 Task: Create a section Analytics Implementation Sprint and in the section, add a milestone Chatbot Integration in the project AgileCoast
Action: Mouse moved to (92, 354)
Screenshot: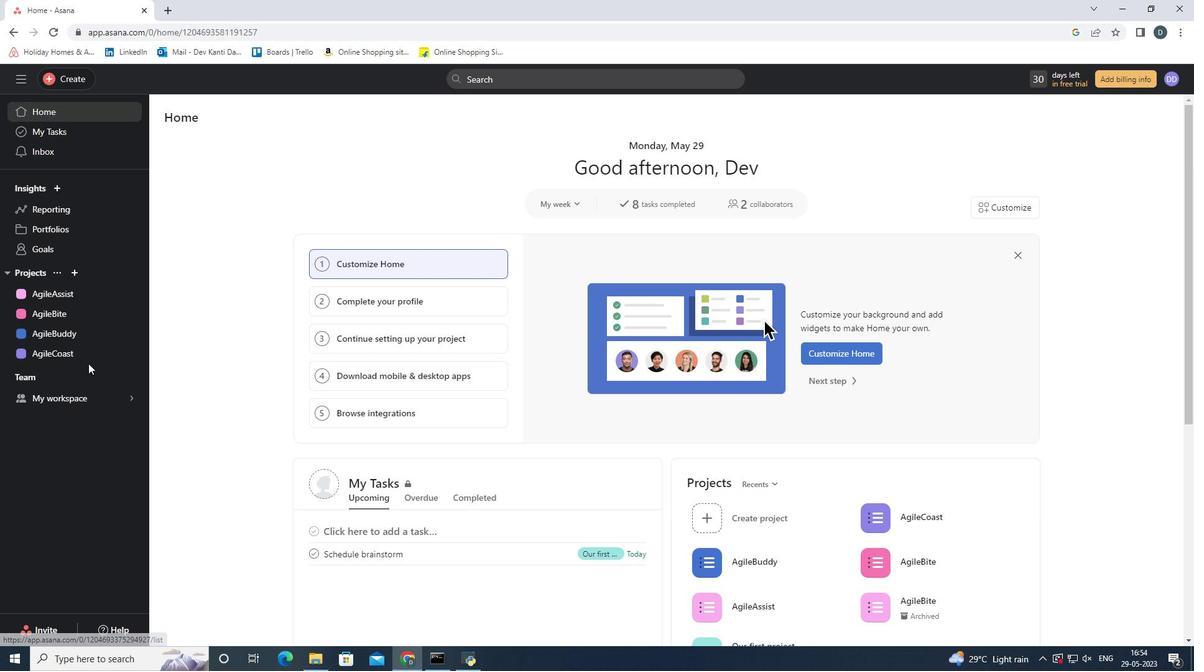 
Action: Mouse pressed left at (92, 354)
Screenshot: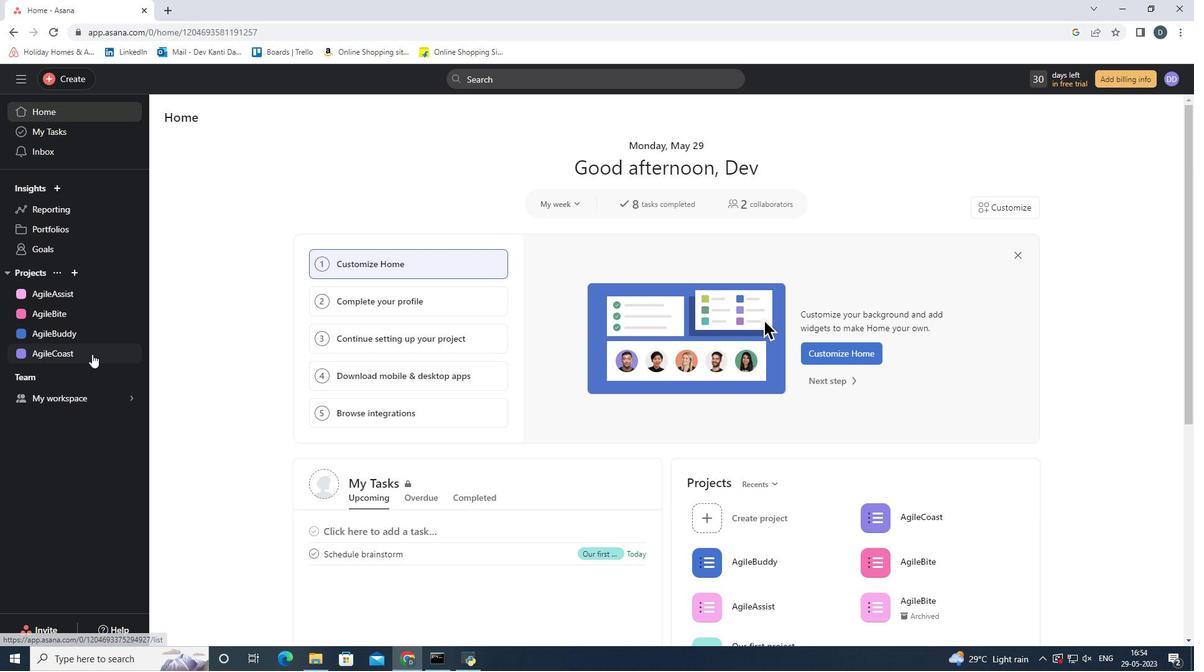 
Action: Mouse moved to (591, 361)
Screenshot: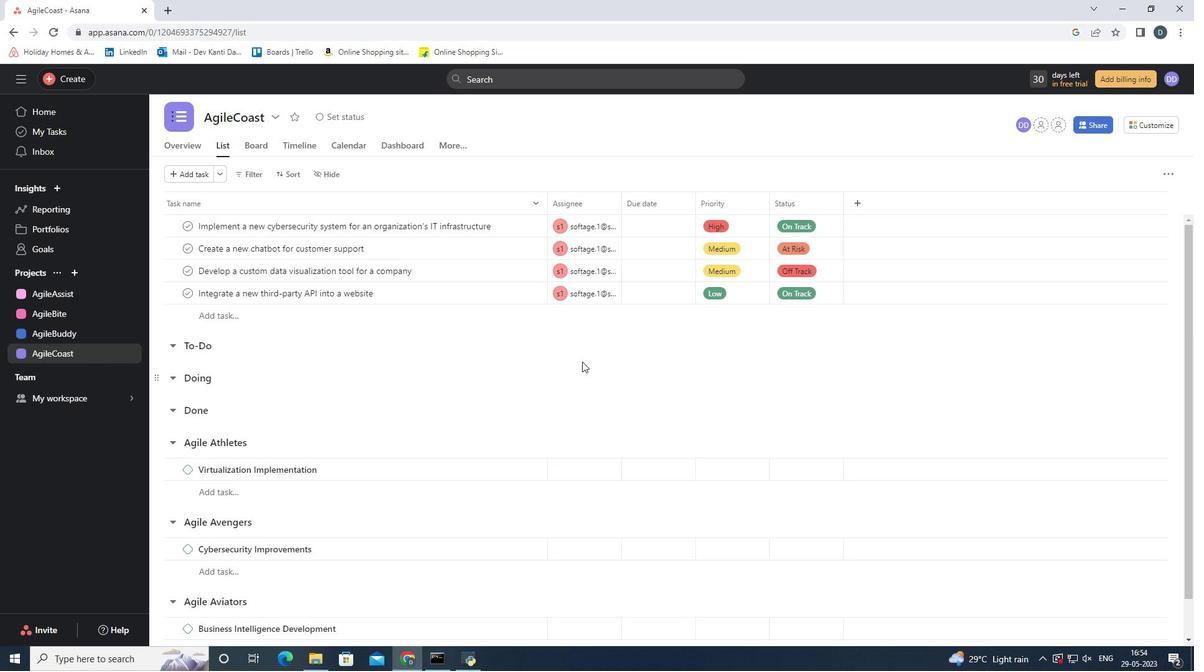 
Action: Mouse scrolled (591, 361) with delta (0, 0)
Screenshot: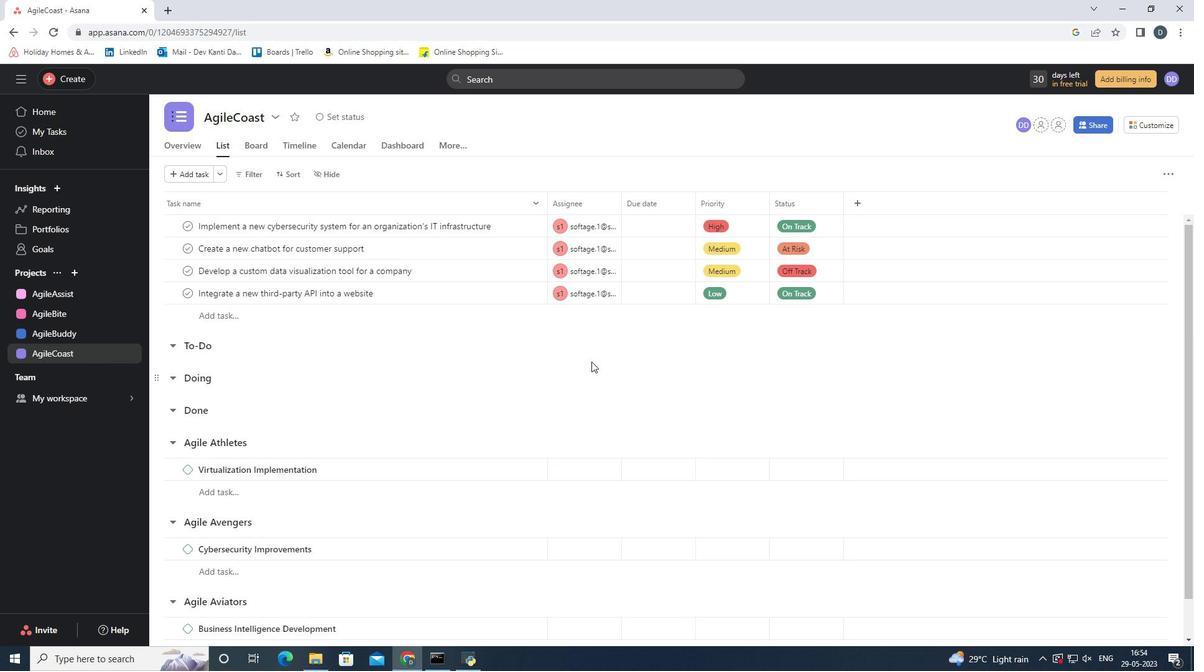 
Action: Mouse scrolled (591, 361) with delta (0, 0)
Screenshot: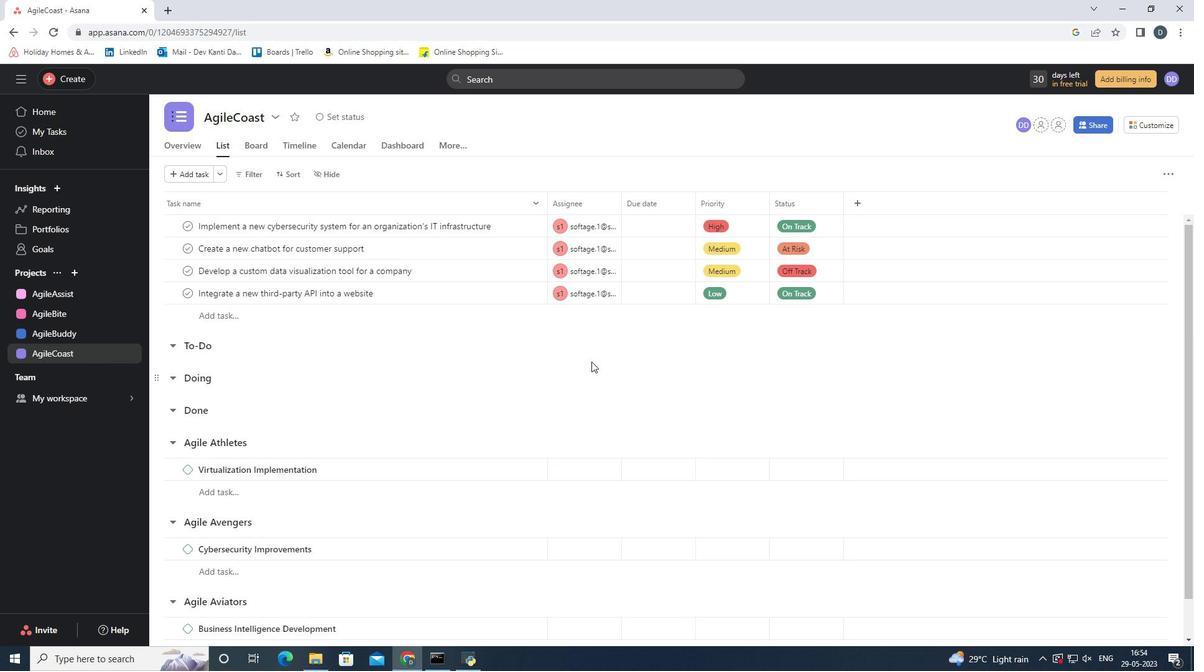 
Action: Mouse scrolled (591, 361) with delta (0, 0)
Screenshot: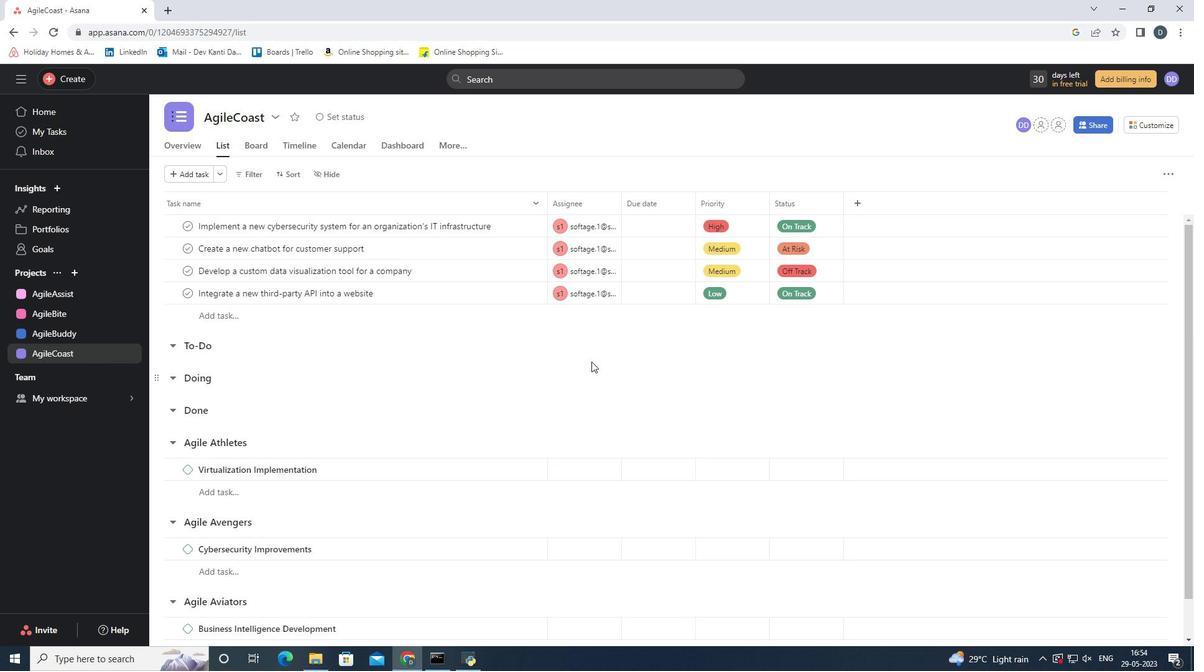
Action: Mouse scrolled (591, 361) with delta (0, 0)
Screenshot: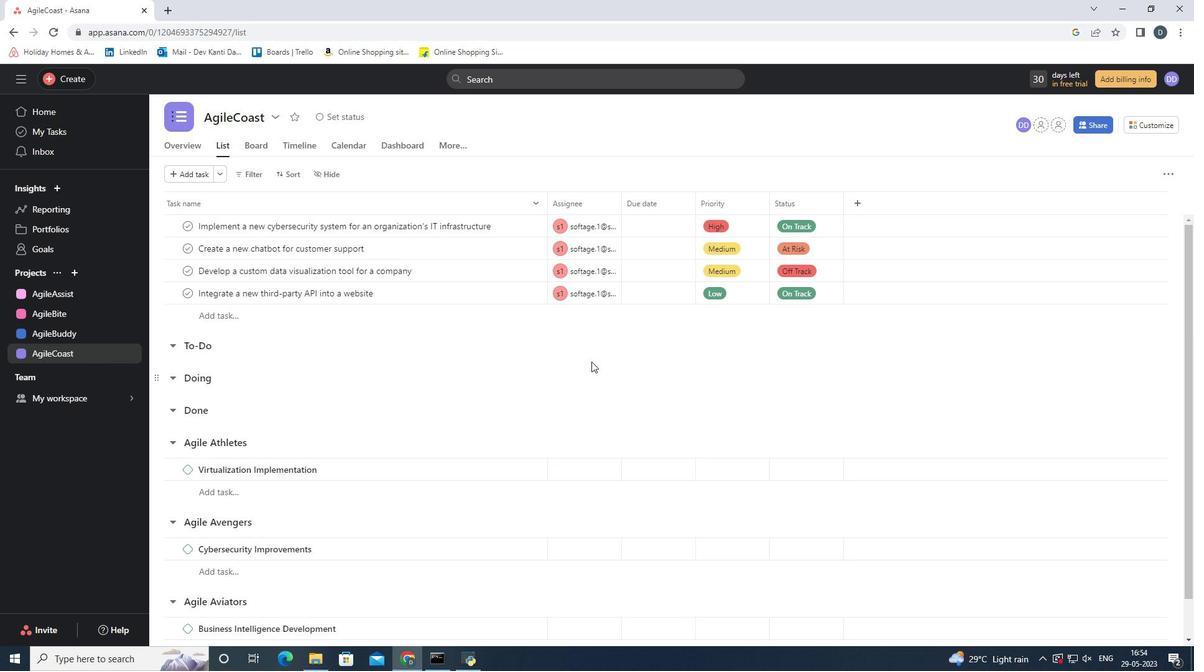 
Action: Mouse scrolled (591, 361) with delta (0, 0)
Screenshot: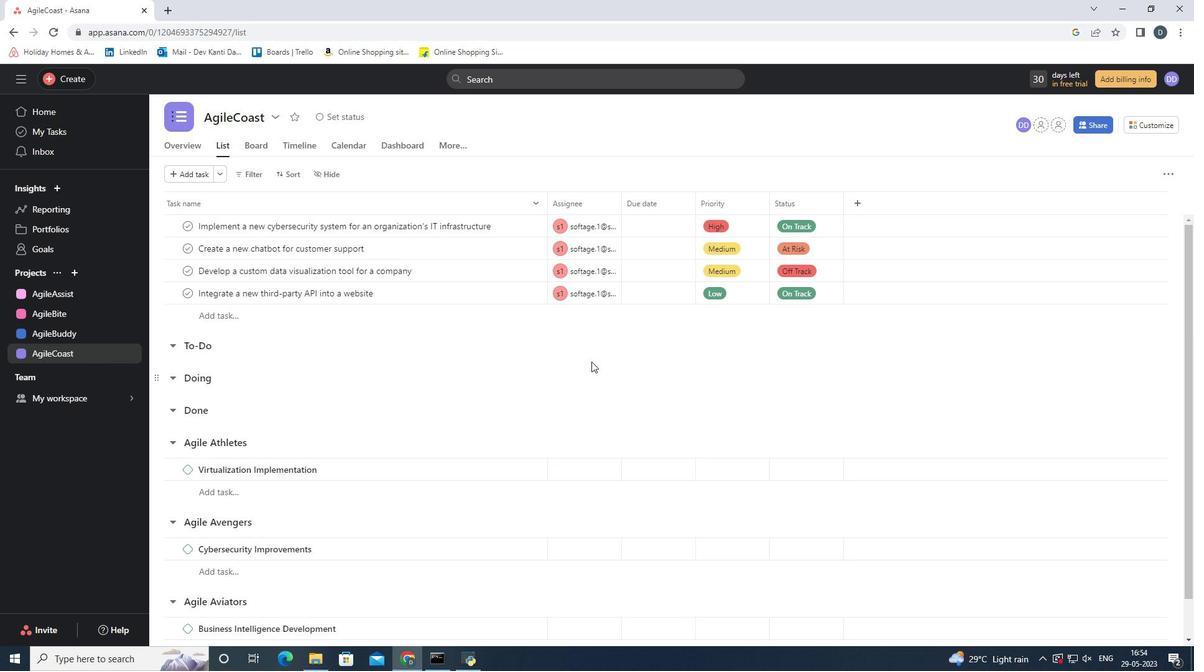 
Action: Mouse moved to (231, 629)
Screenshot: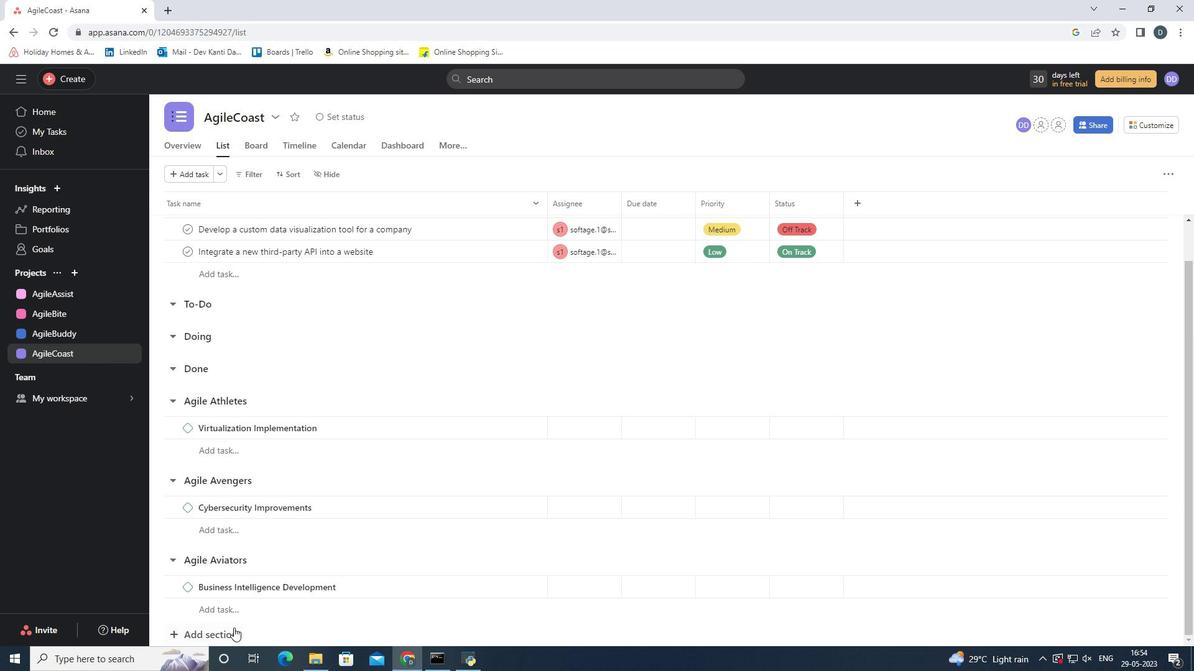 
Action: Mouse pressed left at (231, 629)
Screenshot: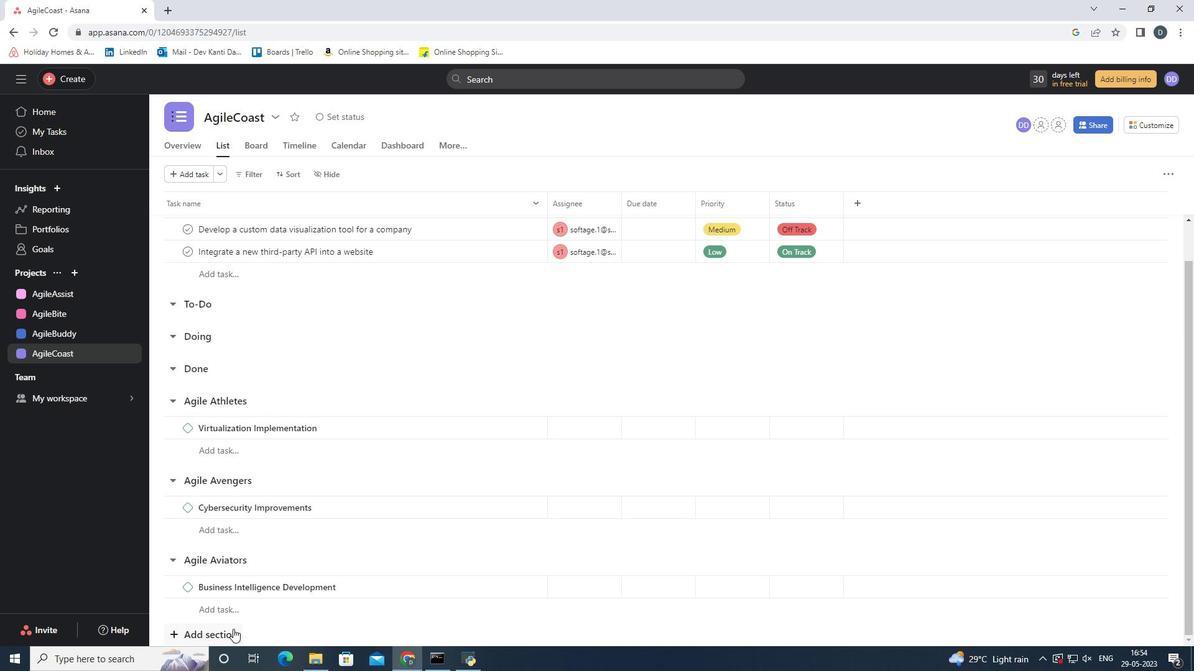 
Action: Mouse moved to (535, 450)
Screenshot: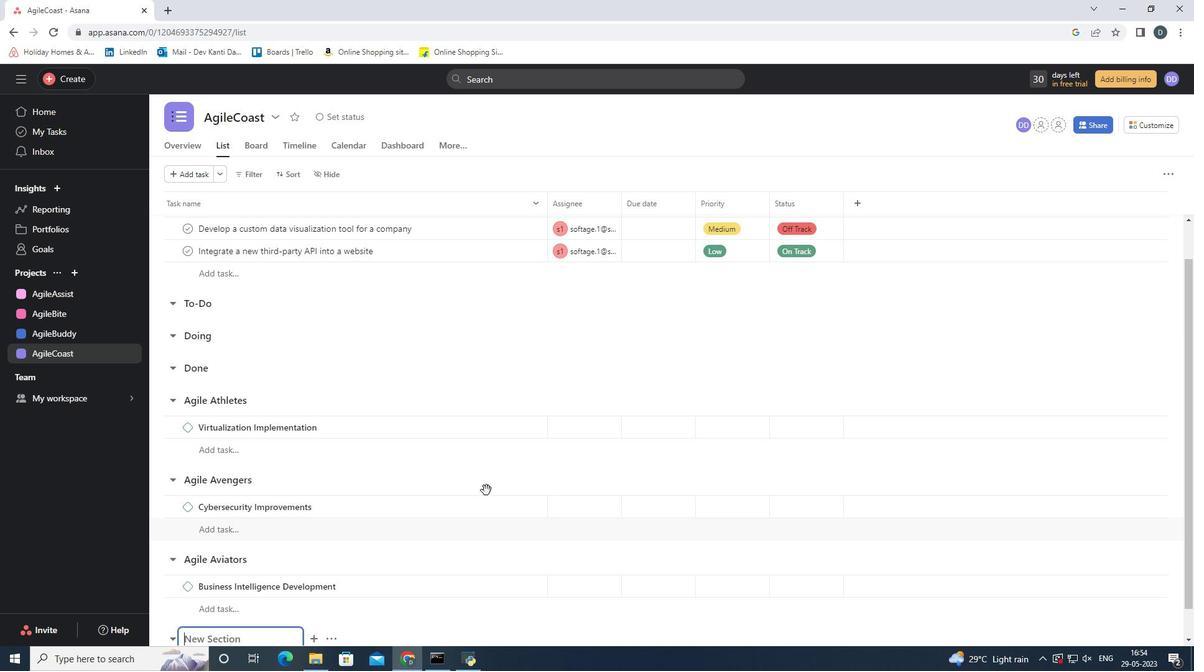 
Action: Mouse scrolled (535, 450) with delta (0, 0)
Screenshot: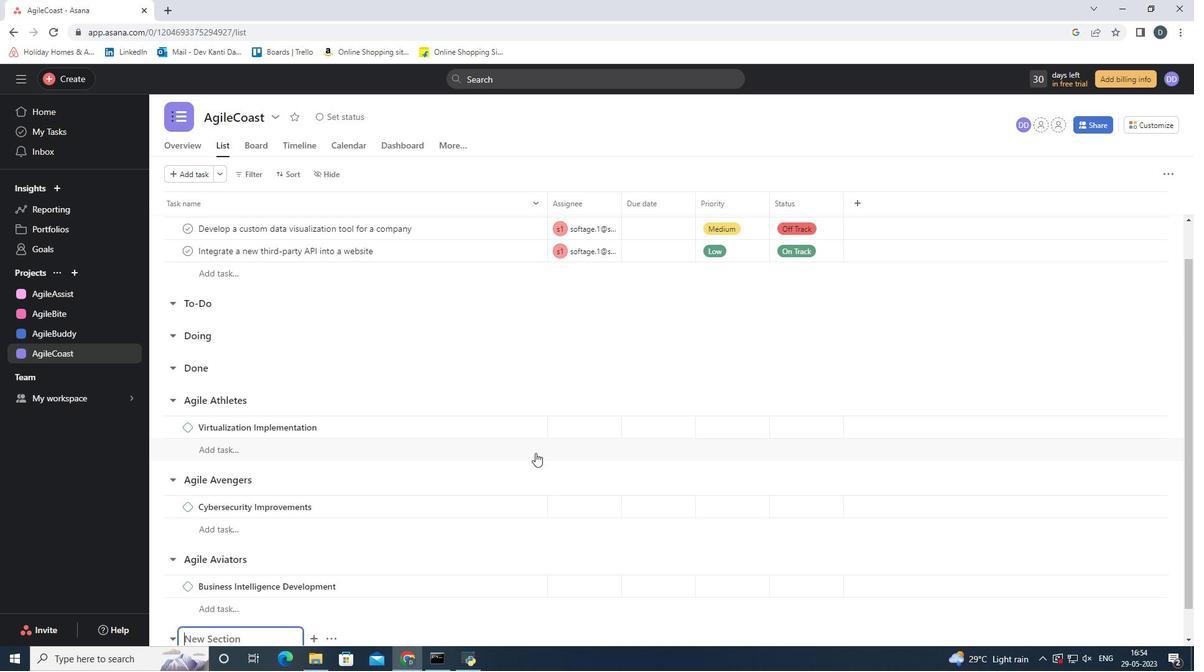 
Action: Mouse moved to (536, 450)
Screenshot: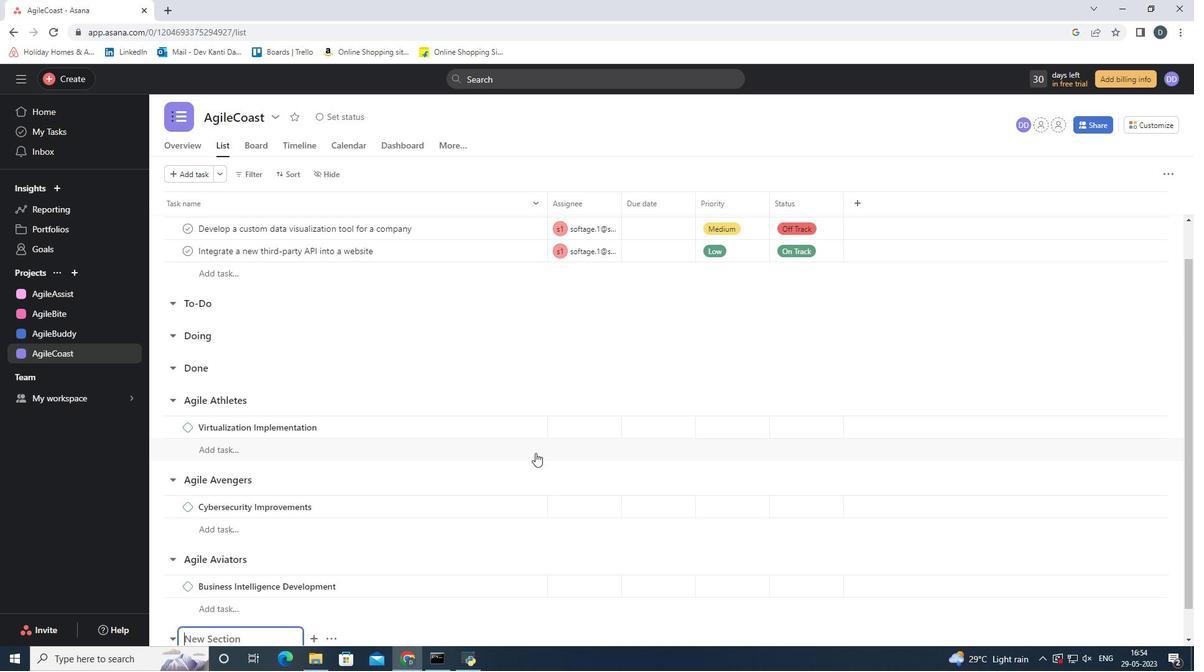 
Action: Mouse scrolled (536, 450) with delta (0, 0)
Screenshot: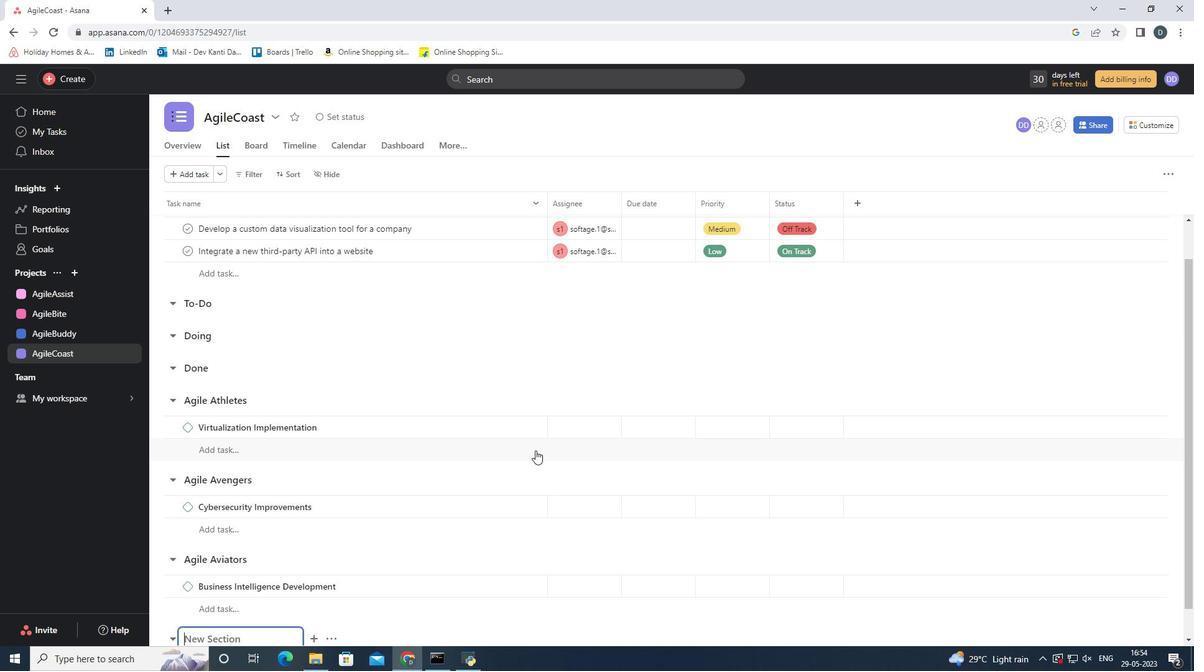 
Action: Mouse scrolled (536, 450) with delta (0, 0)
Screenshot: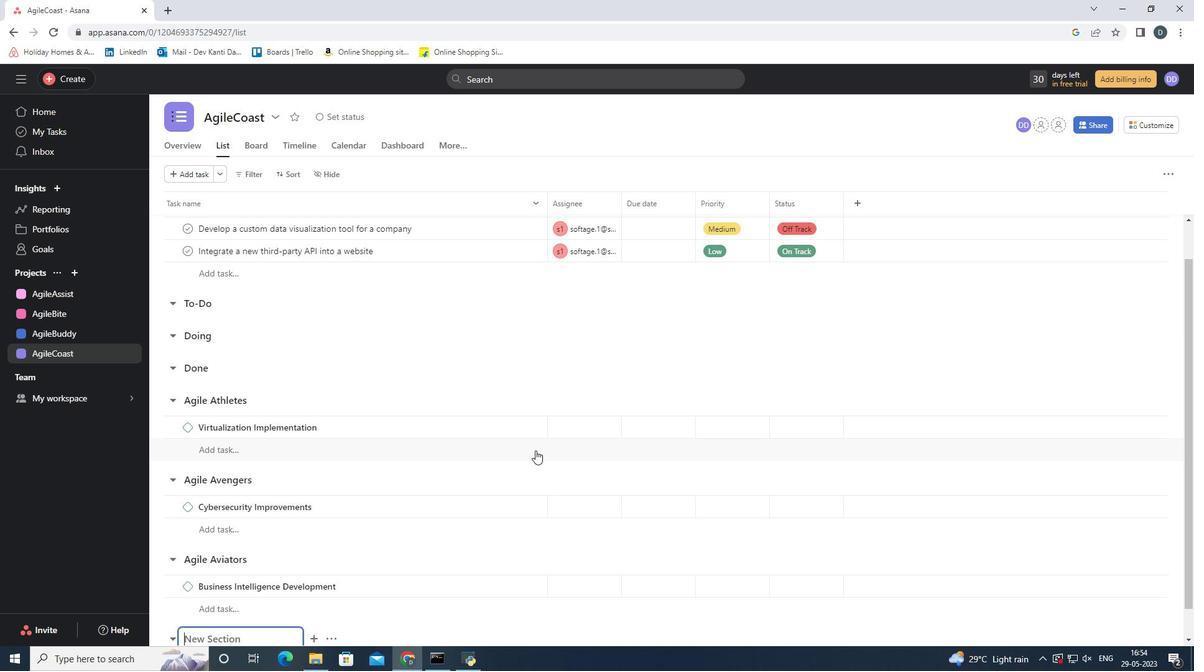 
Action: Mouse scrolled (536, 450) with delta (0, 0)
Screenshot: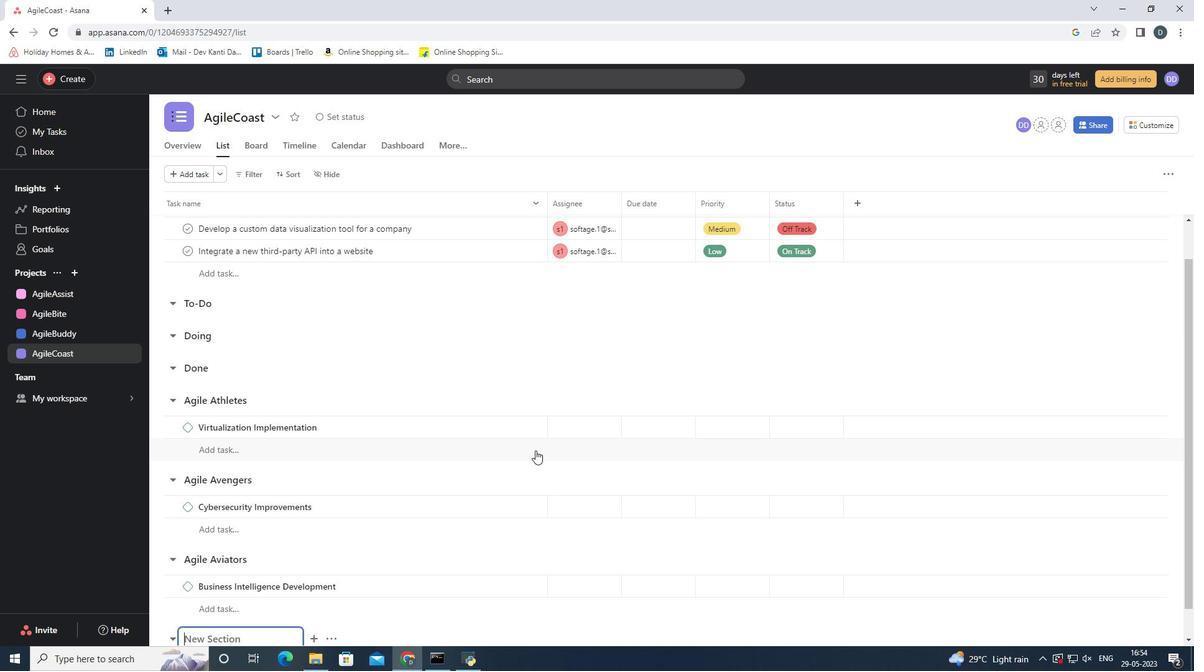 
Action: Mouse scrolled (536, 450) with delta (0, 0)
Screenshot: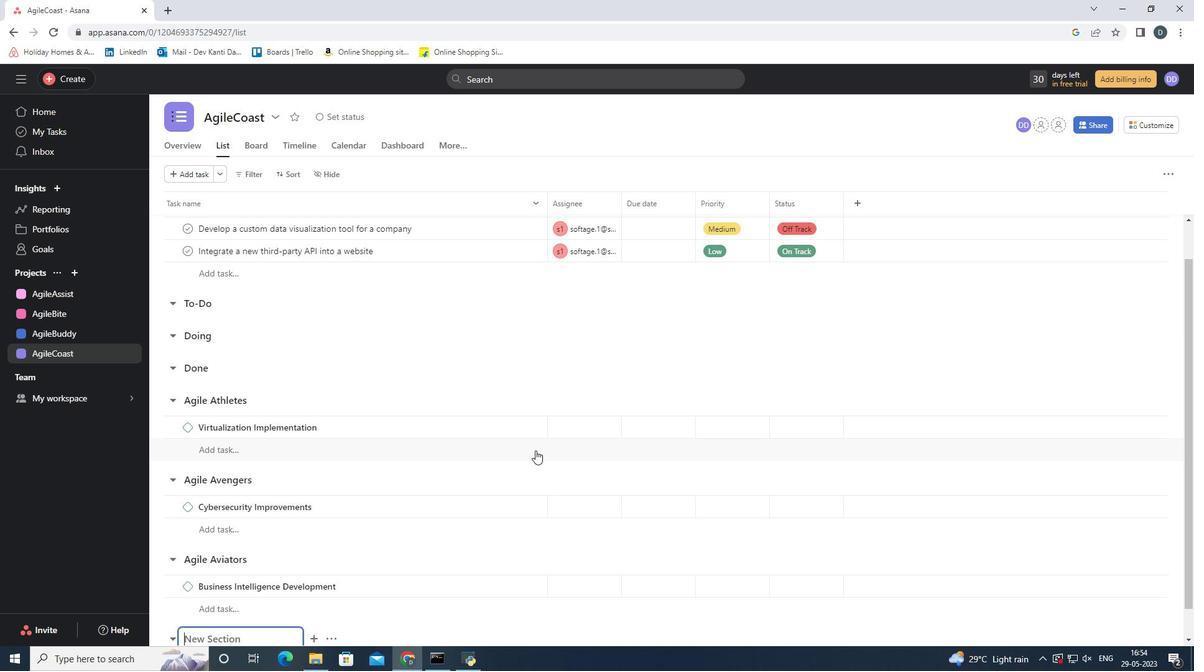 
Action: Mouse moved to (458, 593)
Screenshot: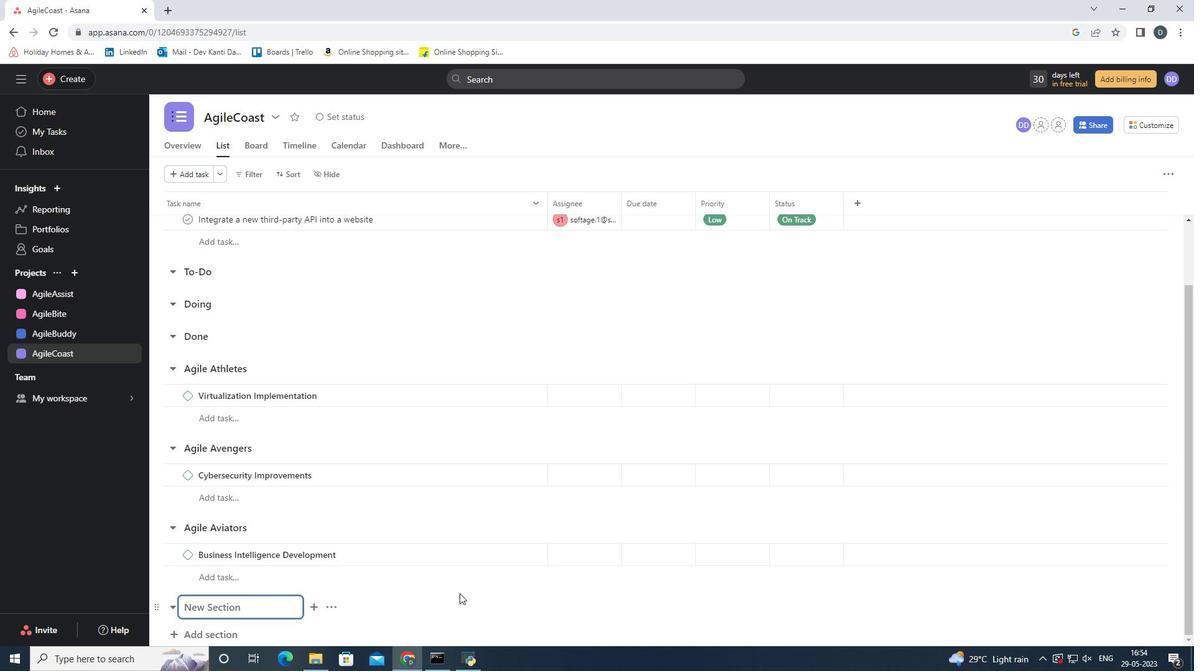 
Action: Key pressed <Key.shift>Analytics<Key.space><Key.shift_r><Key.shift_r><Key.shift_r><Key.shift_r>Implementation<Key.space><Key.shift>Sprint
Screenshot: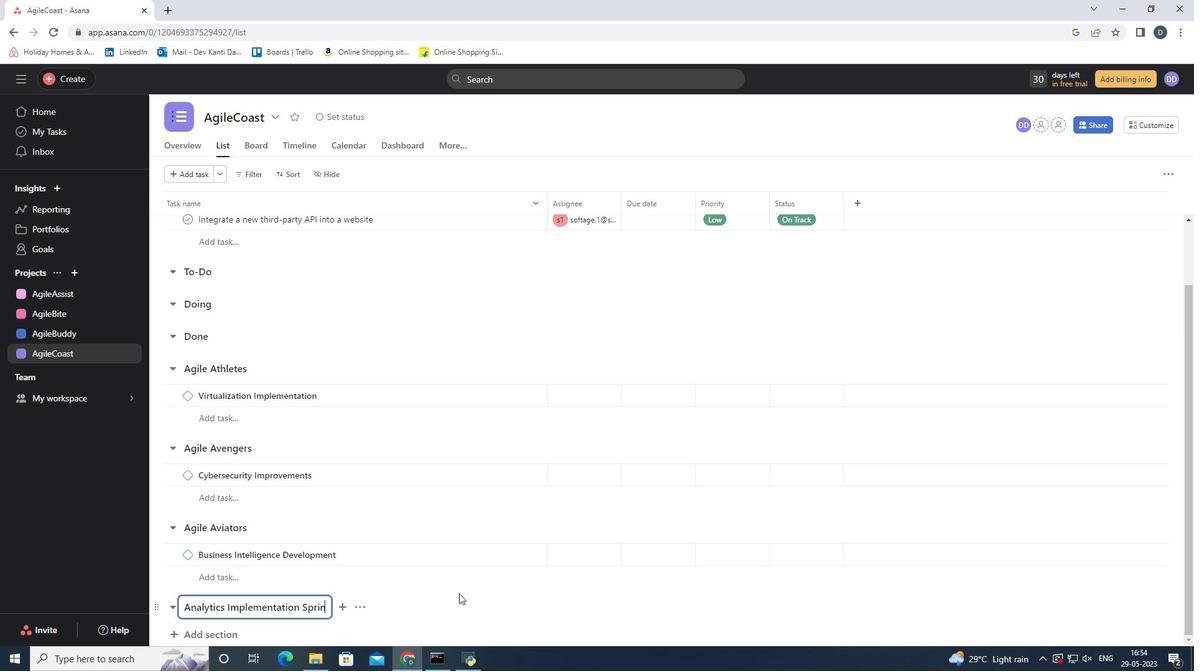 
Action: Mouse moved to (458, 594)
Screenshot: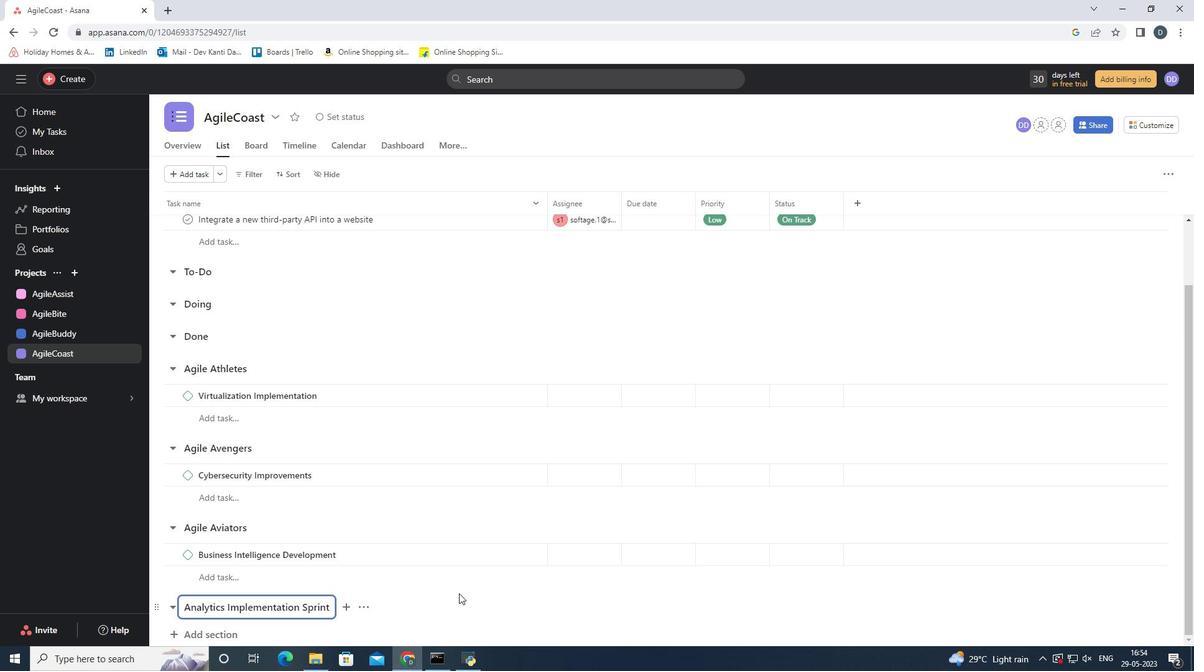 
Action: Mouse pressed left at (458, 594)
Screenshot: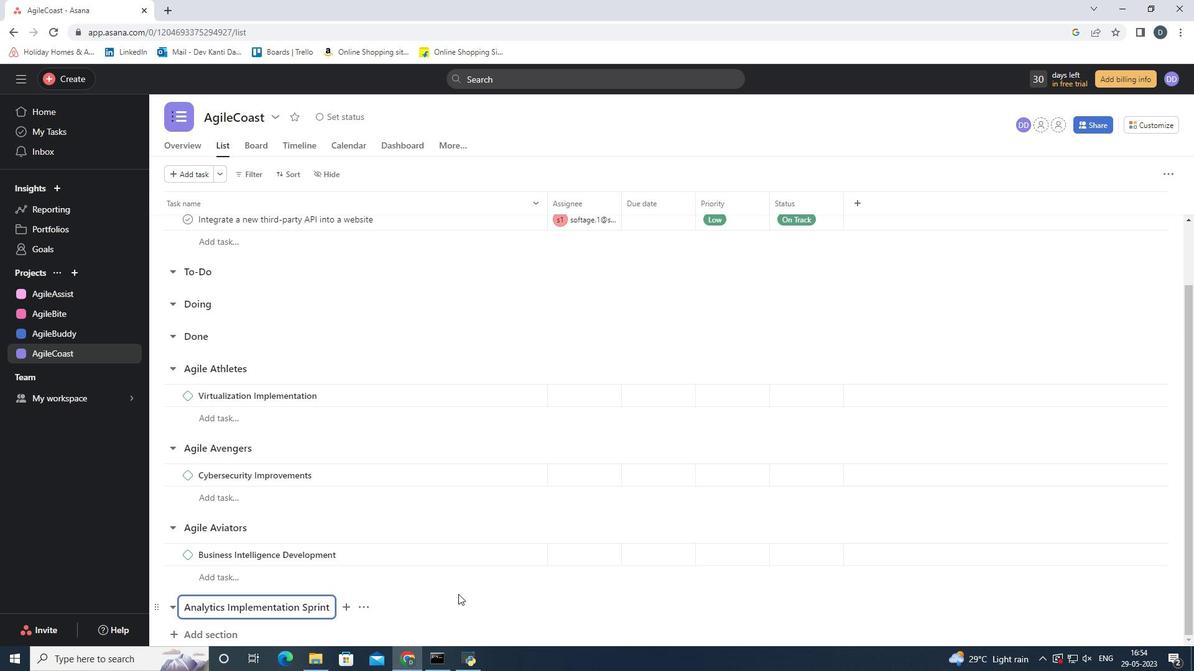 
Action: Mouse moved to (343, 606)
Screenshot: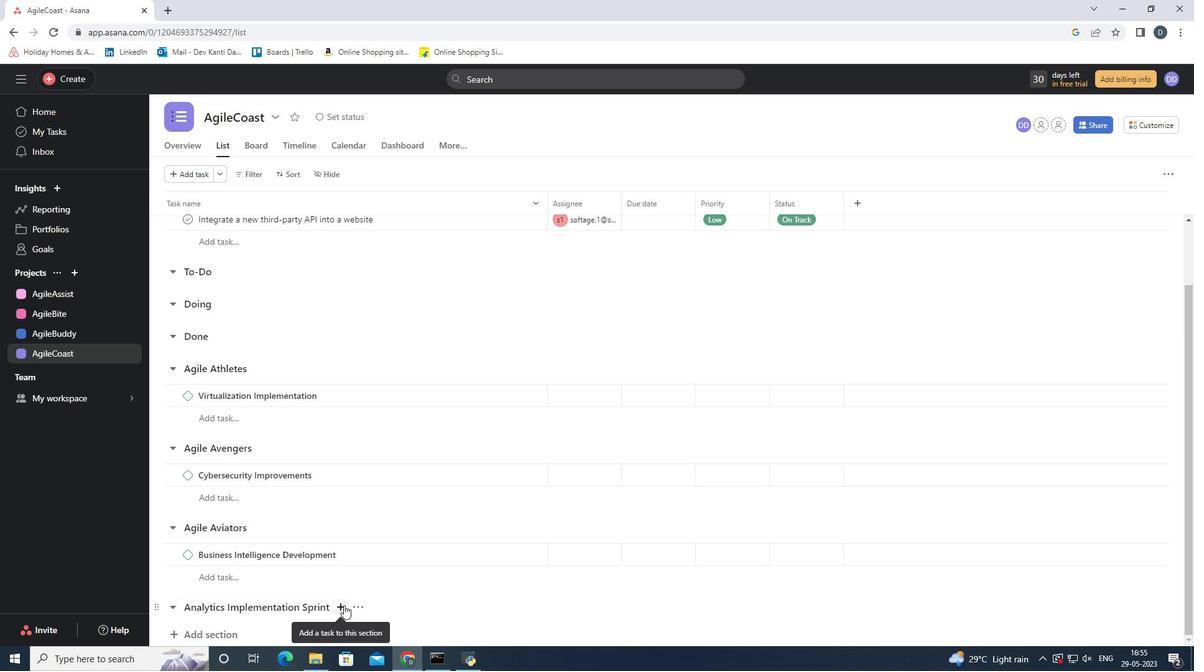 
Action: Mouse pressed left at (343, 606)
Screenshot: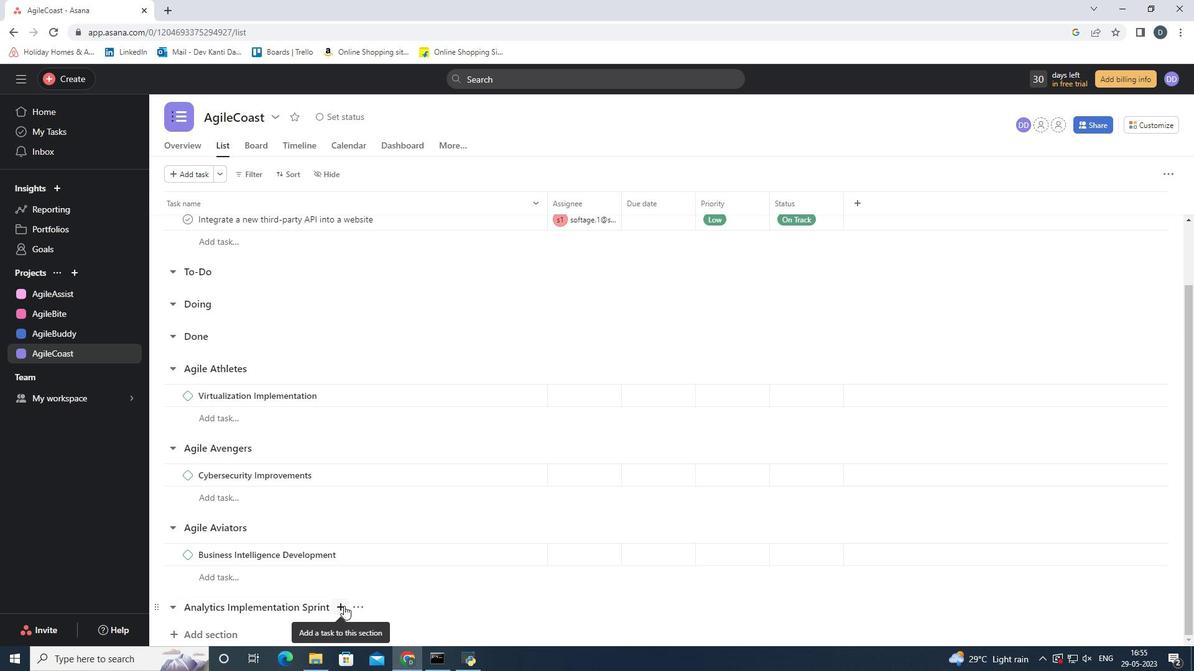 
Action: Mouse moved to (343, 602)
Screenshot: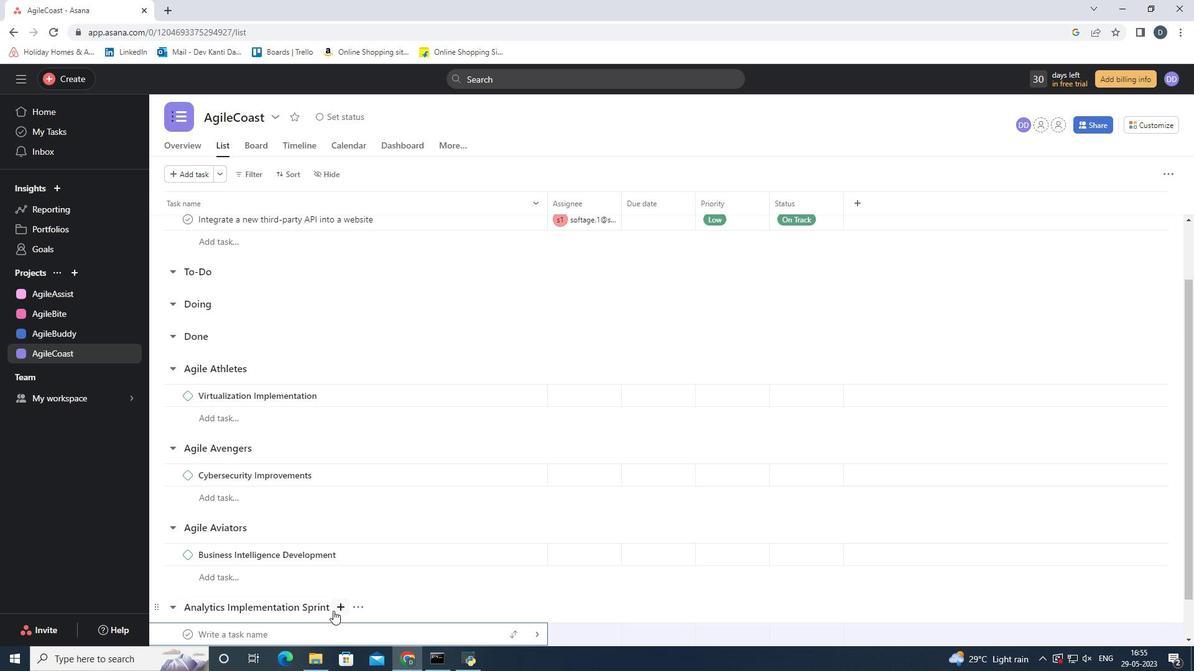 
Action: Mouse scrolled (343, 602) with delta (0, 0)
Screenshot: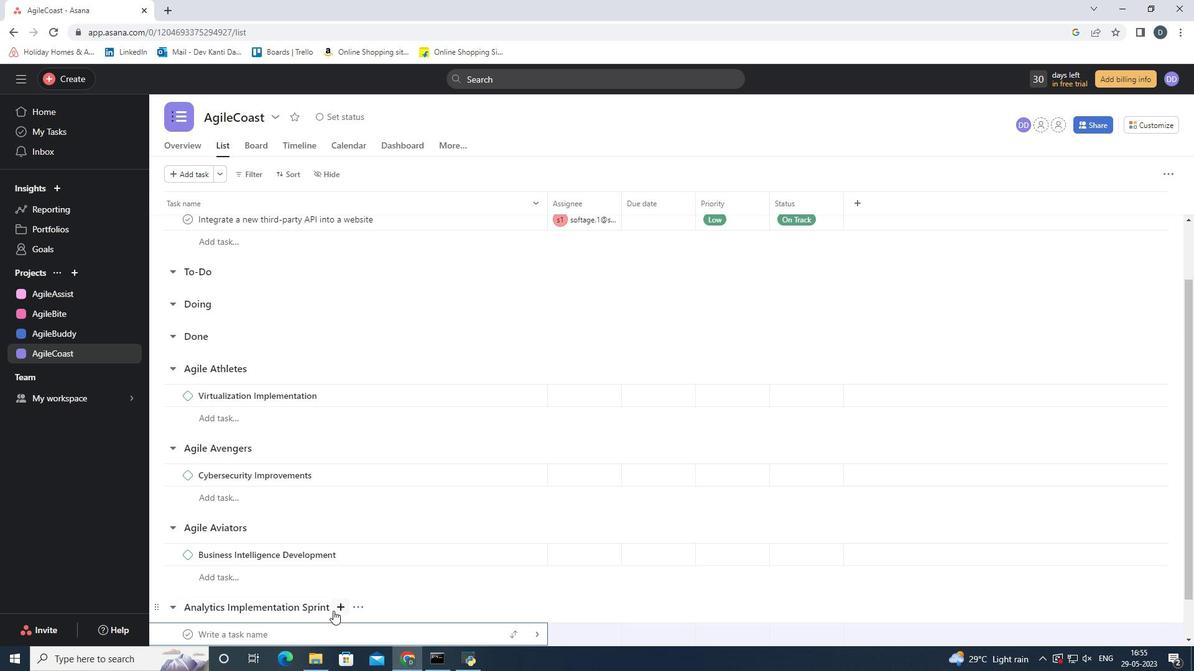 
Action: Mouse scrolled (343, 602) with delta (0, 0)
Screenshot: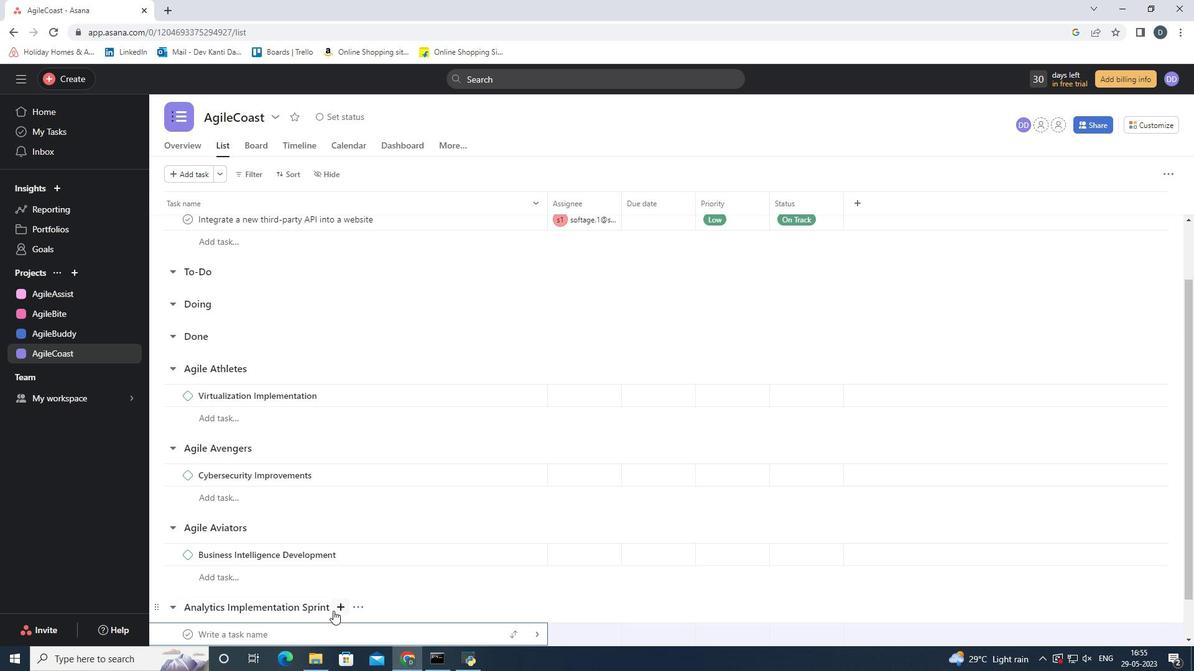 
Action: Mouse scrolled (343, 602) with delta (0, 0)
Screenshot: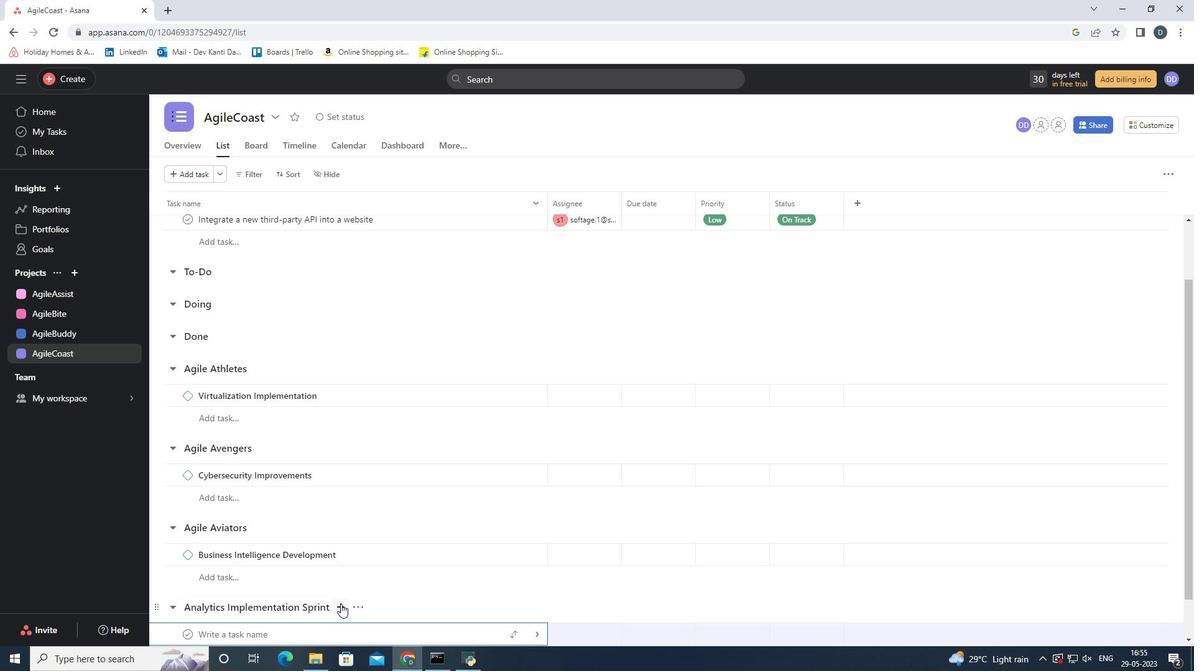 
Action: Mouse moved to (460, 560)
Screenshot: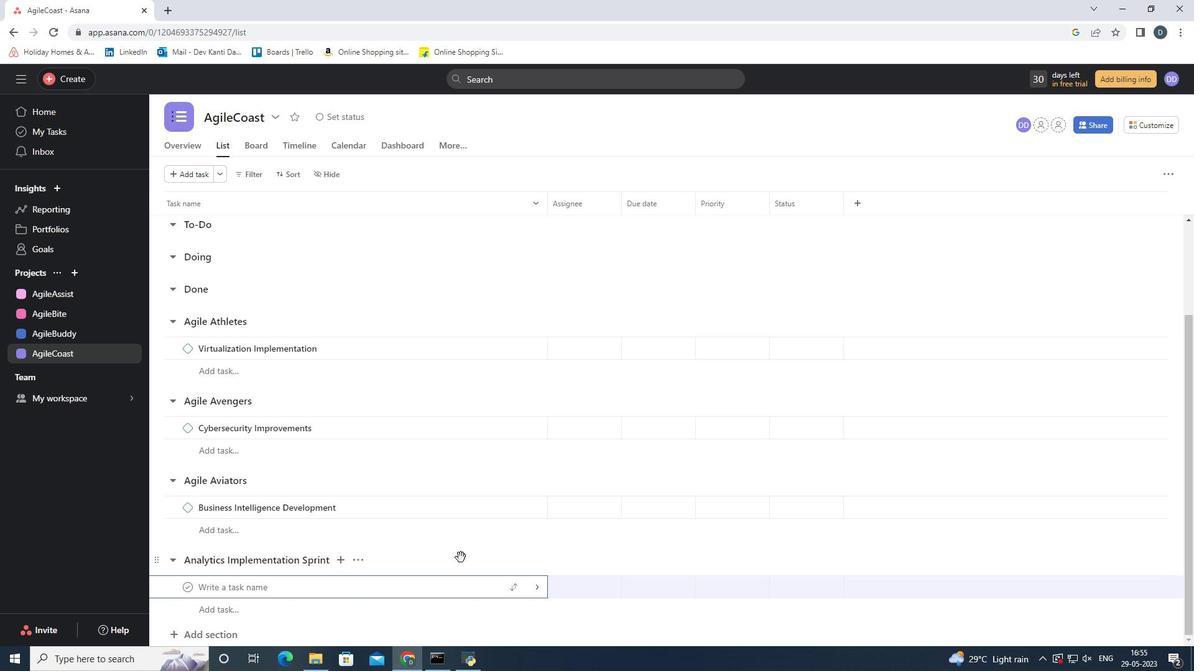 
Action: Key pressed <Key.shift><Key.shift><Key.shift><Key.shift><Key.shift><Key.shift>Chatbot<Key.space><Key.shift_r><Key.shift_r><Key.shift_r><Key.shift_r><Key.shift_r><Key.shift_r><Key.shift_r><Key.shift_r><Key.shift_r><Key.shift_r><Key.shift_r><Key.shift_r>Integration
Screenshot: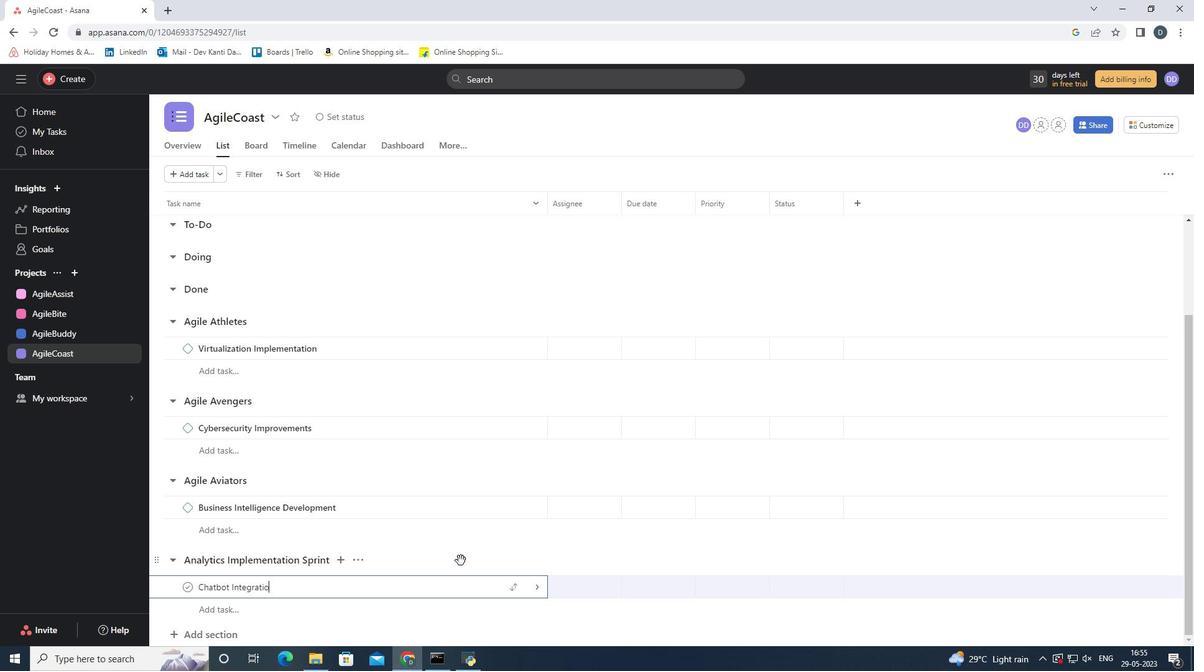 
Action: Mouse moved to (540, 585)
Screenshot: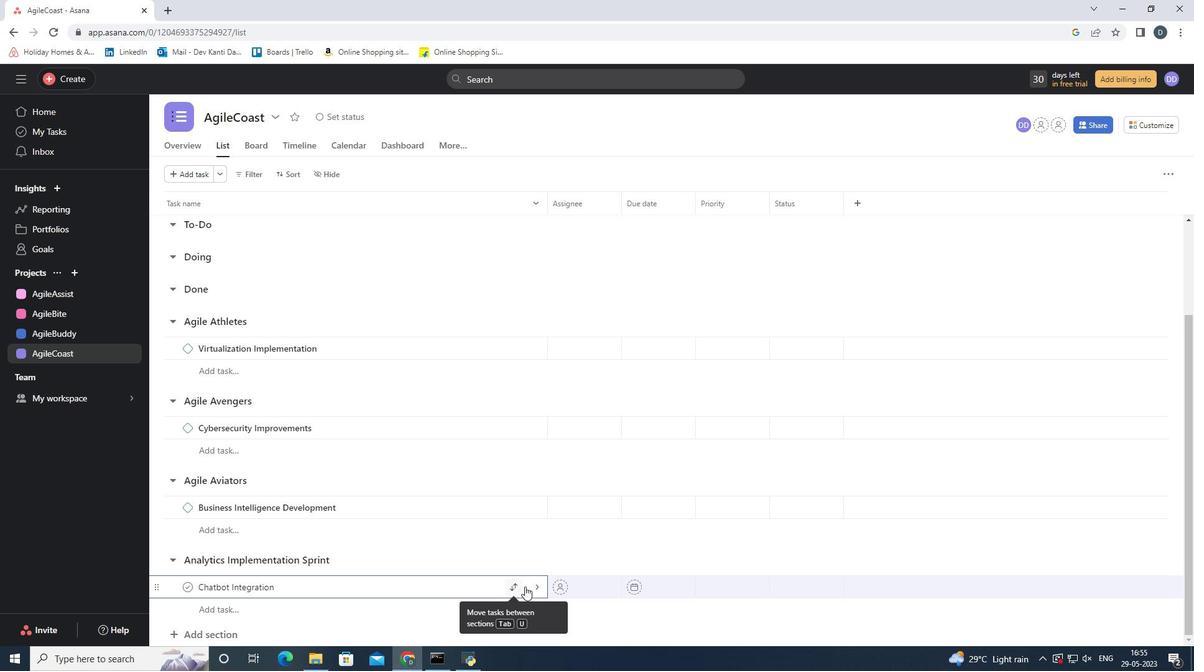 
Action: Mouse pressed left at (540, 585)
Screenshot: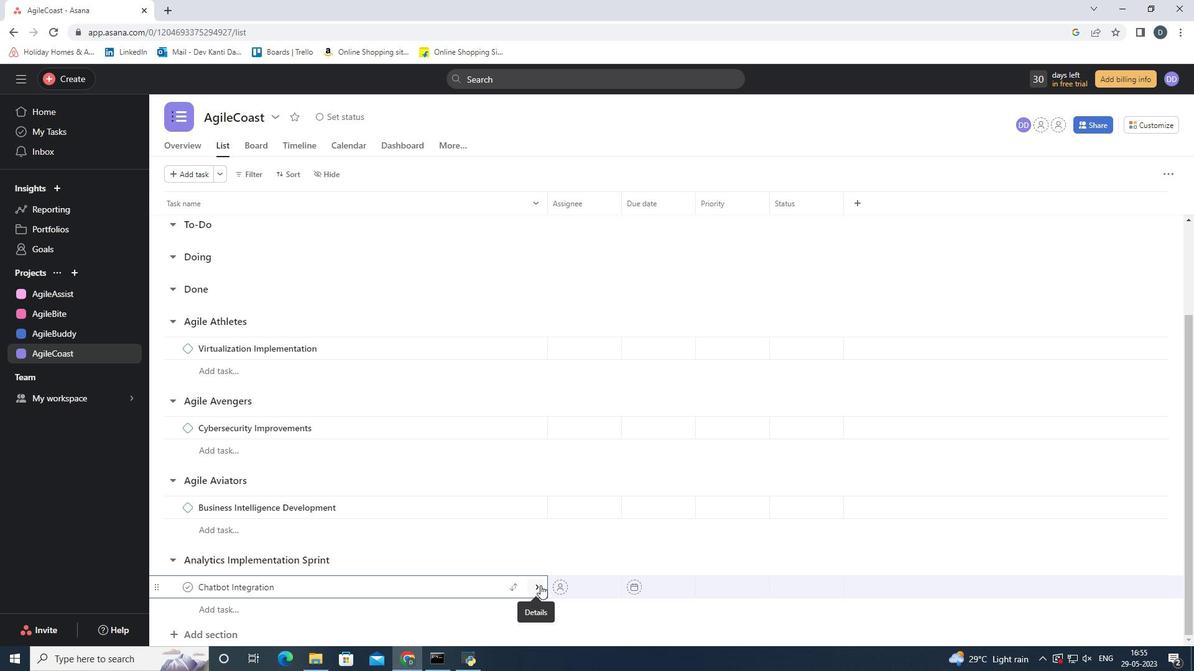 
Action: Mouse moved to (1144, 172)
Screenshot: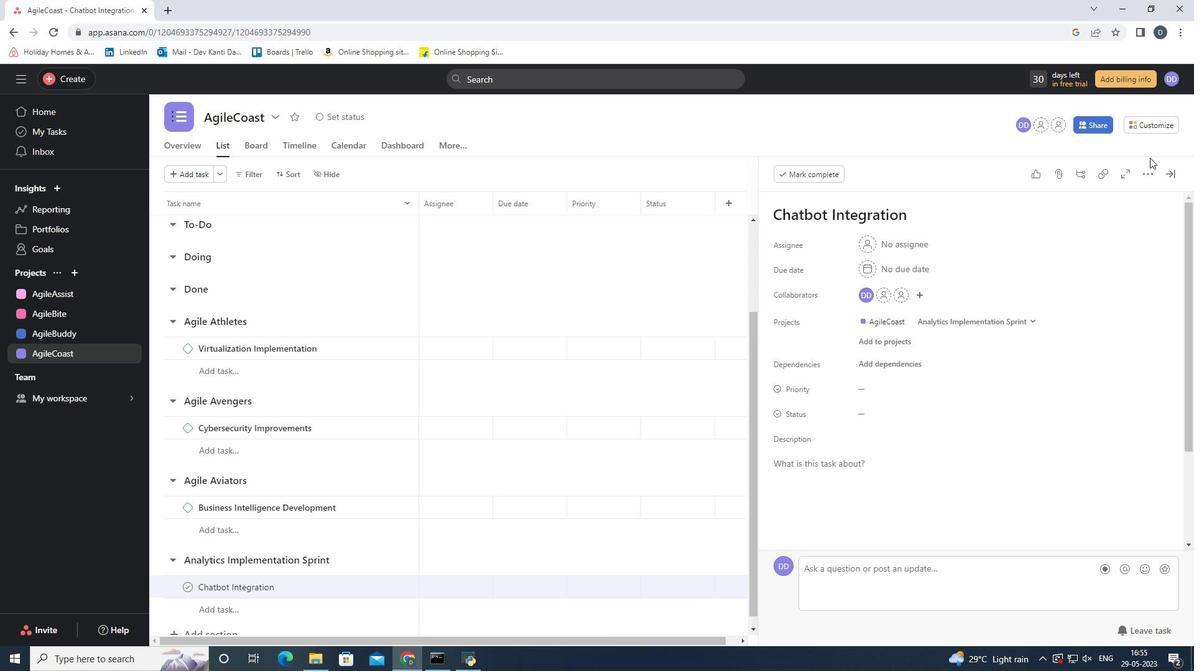 
Action: Mouse pressed left at (1144, 172)
Screenshot: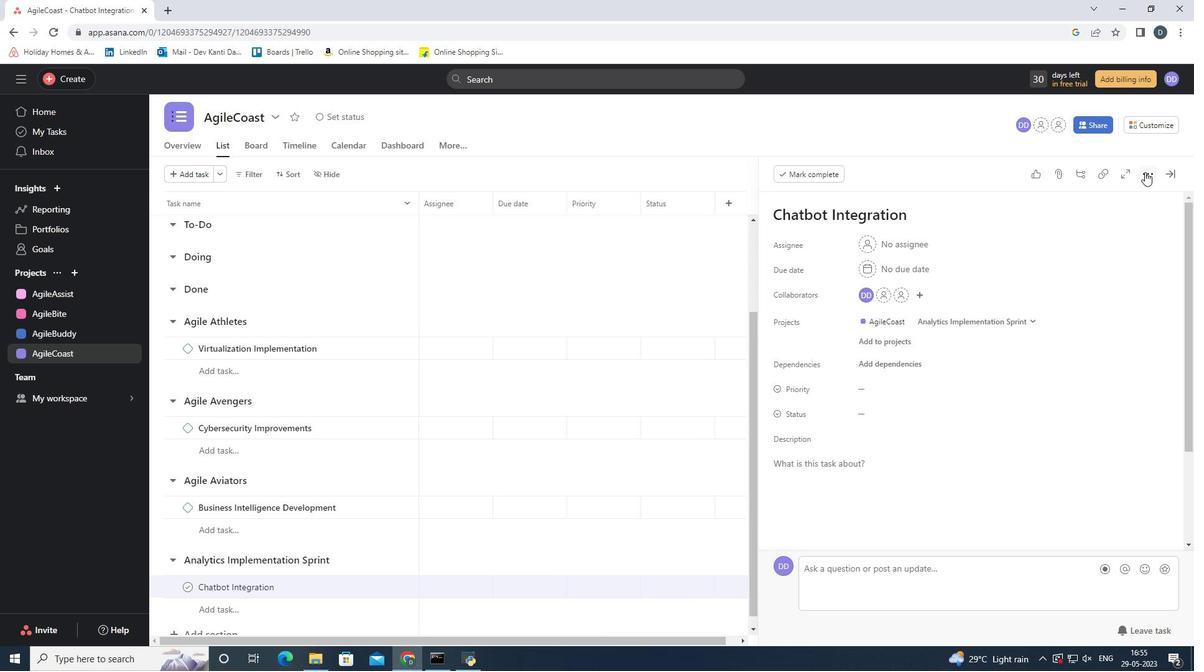 
Action: Mouse moved to (1085, 226)
Screenshot: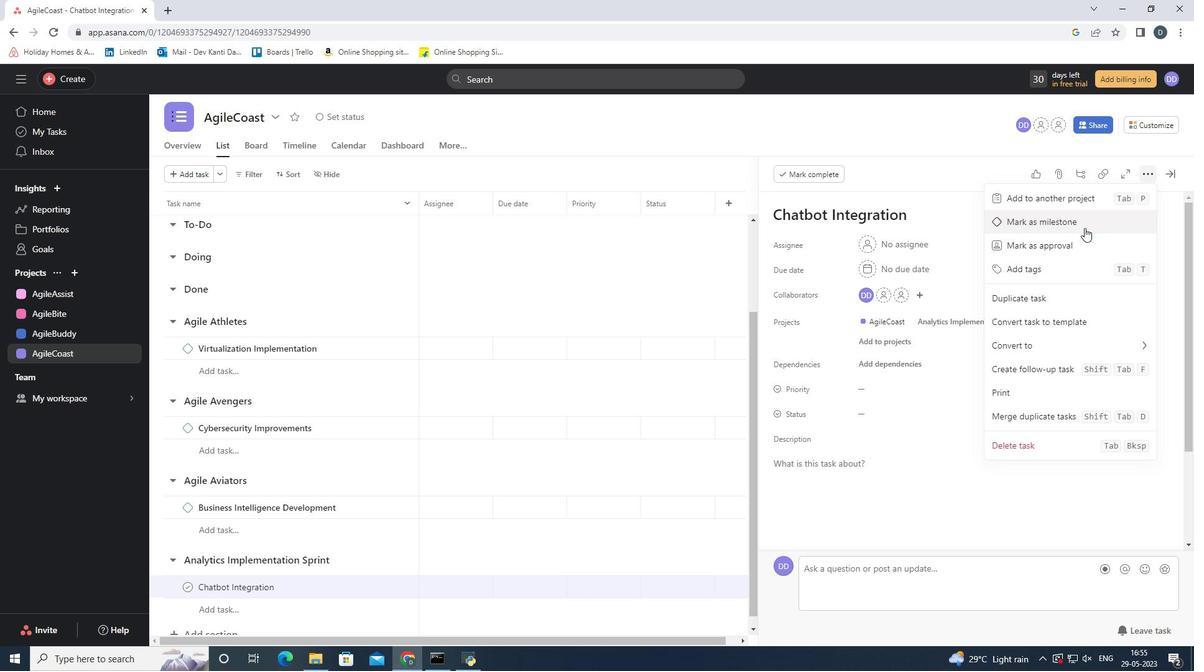 
Action: Mouse pressed left at (1085, 226)
Screenshot: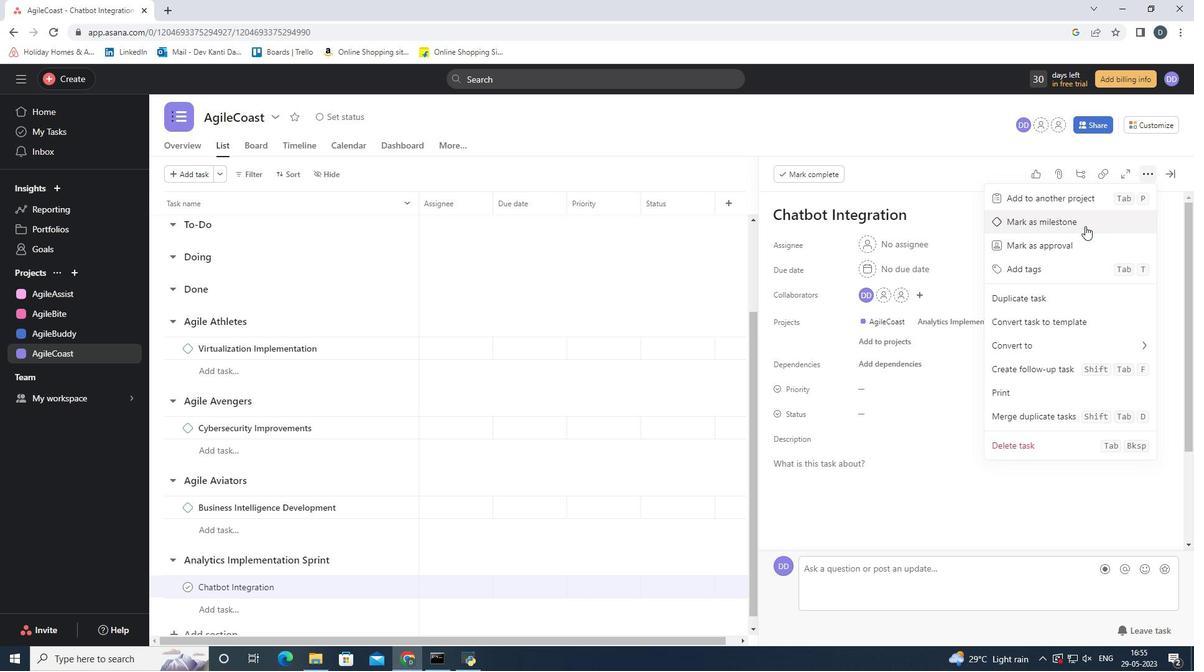 
Action: Mouse moved to (1166, 172)
Screenshot: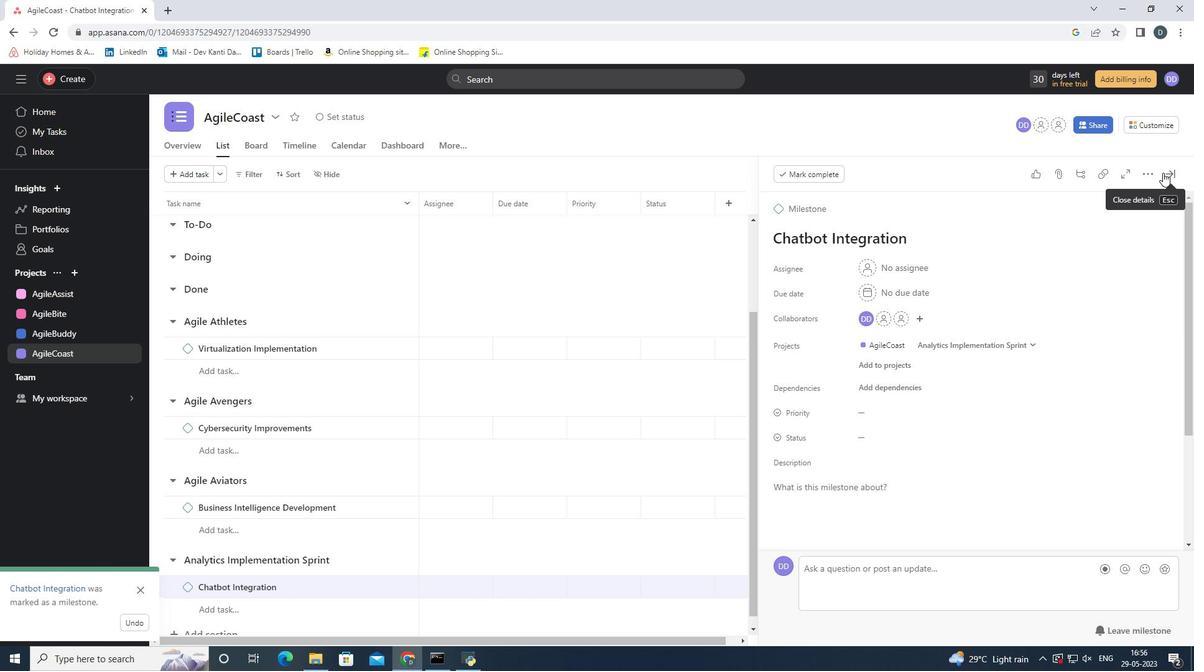 
Action: Mouse pressed left at (1166, 172)
Screenshot: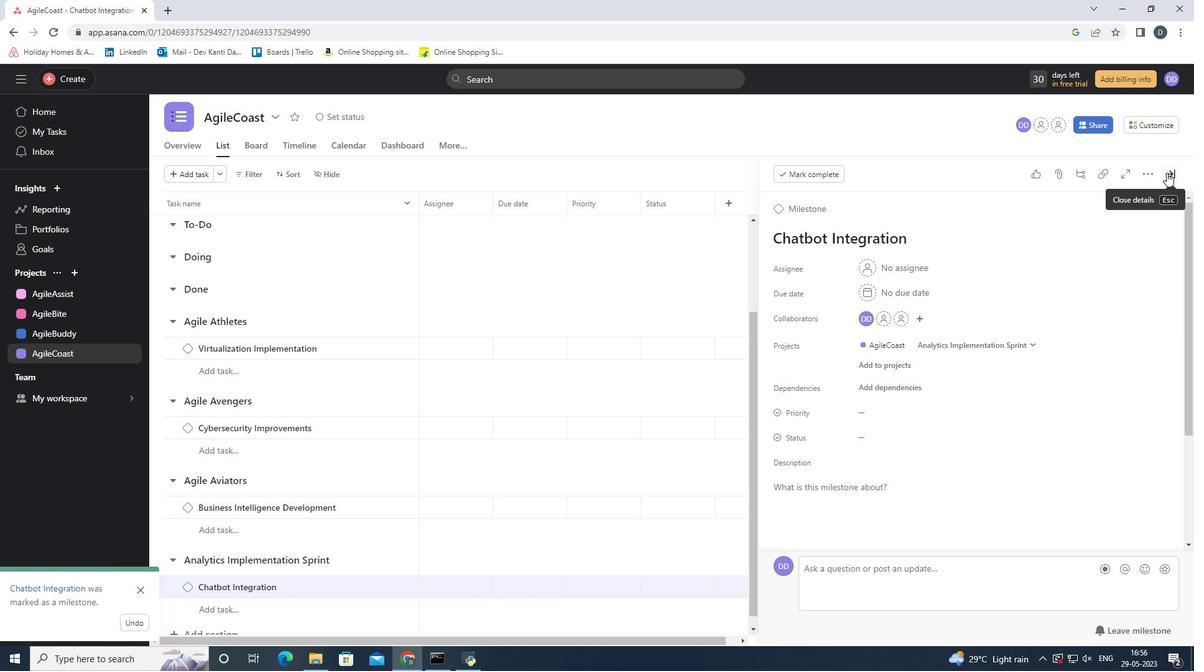 
Action: Mouse moved to (139, 585)
Screenshot: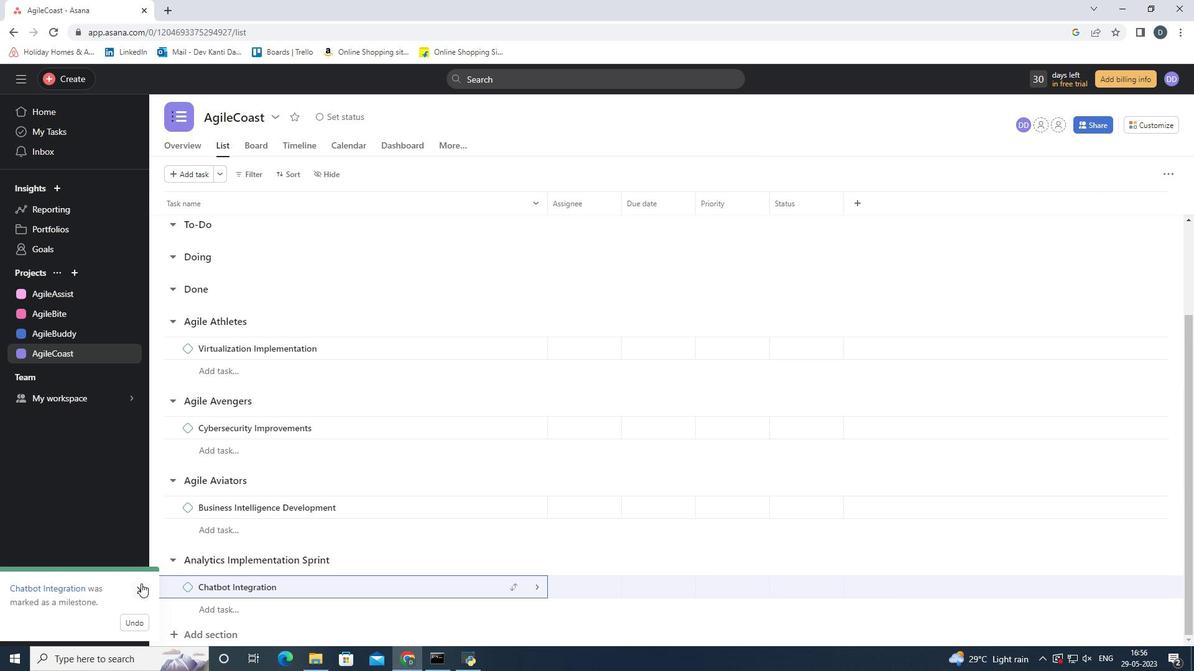 
Action: Mouse pressed left at (139, 585)
Screenshot: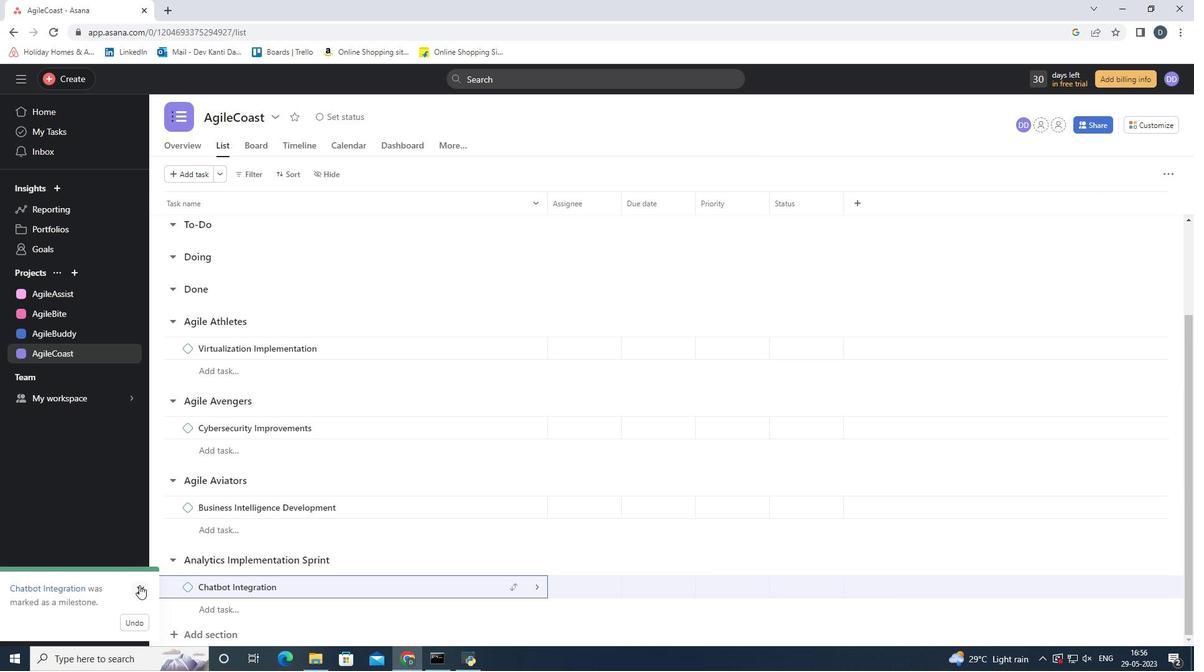 
Action: Mouse moved to (495, 530)
Screenshot: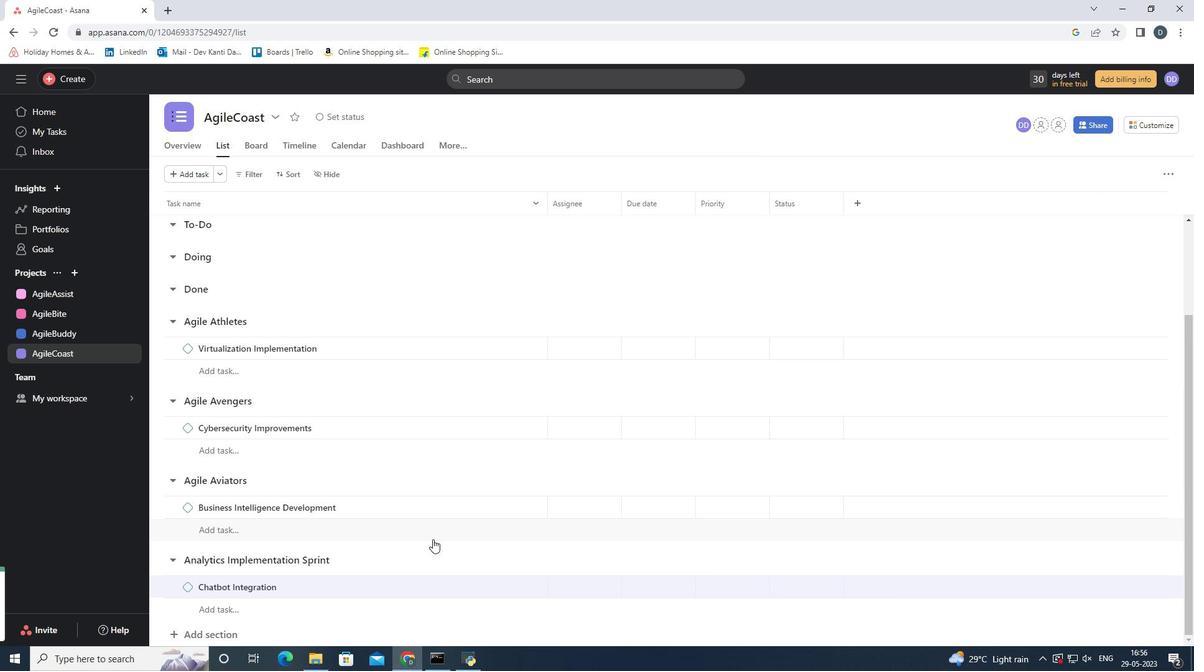 
Action: Mouse scrolled (495, 529) with delta (0, 0)
Screenshot: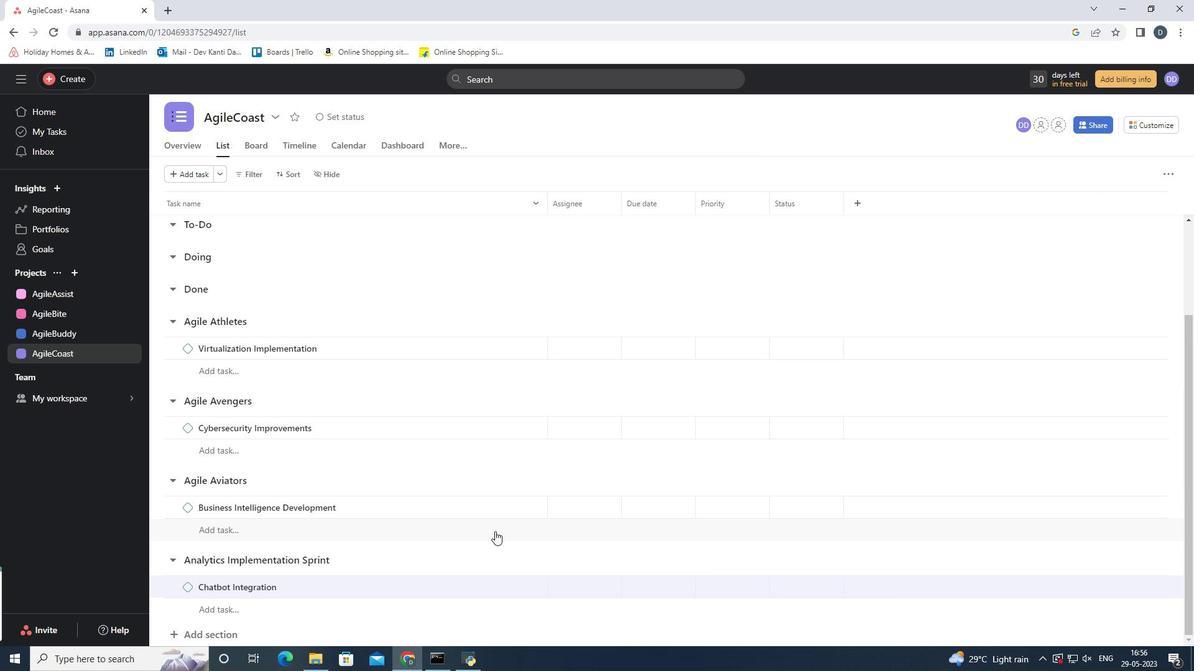 
Action: Mouse scrolled (495, 529) with delta (0, 0)
Screenshot: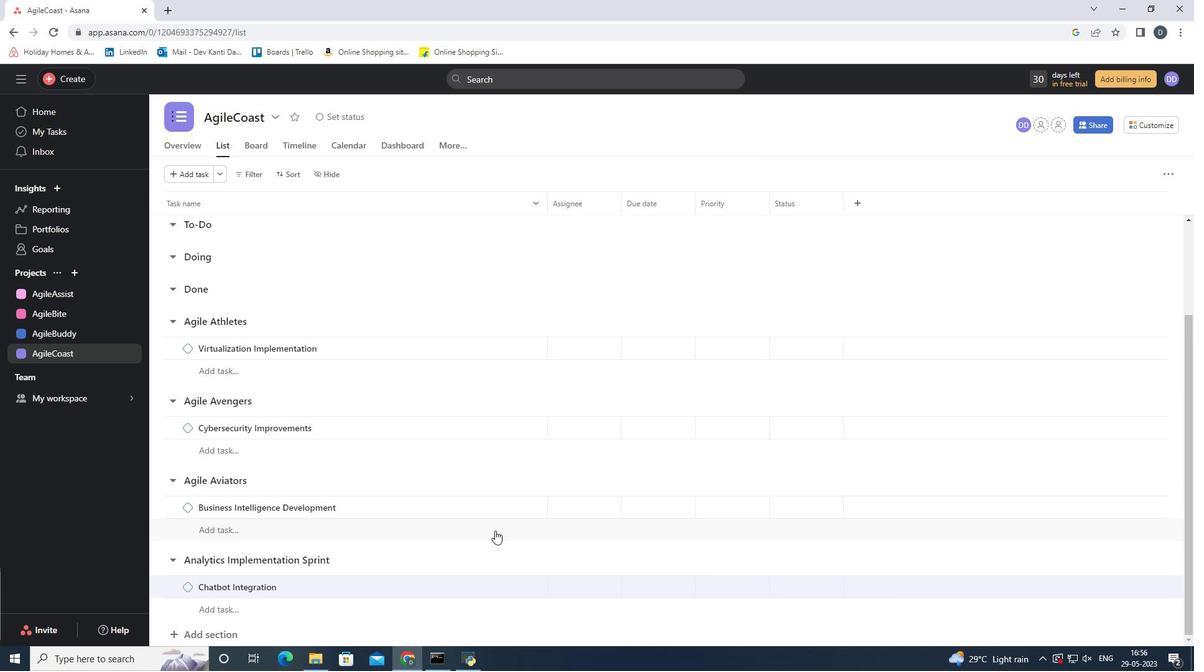 
Action: Mouse scrolled (495, 529) with delta (0, 0)
Screenshot: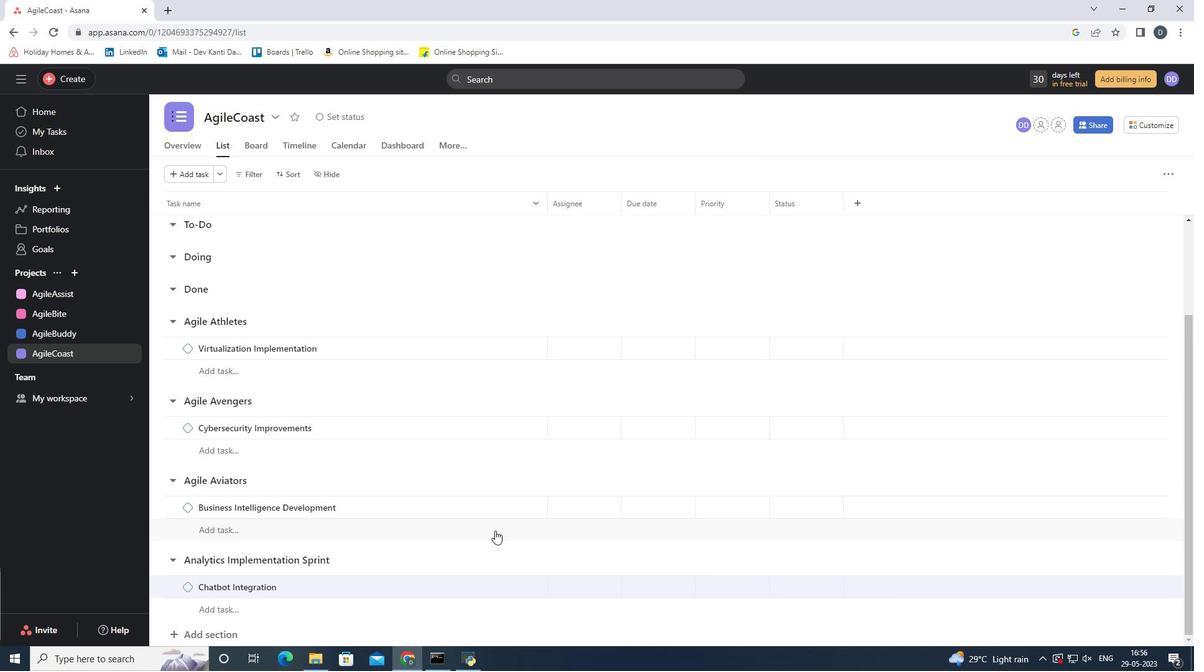 
Action: Mouse moved to (570, 547)
Screenshot: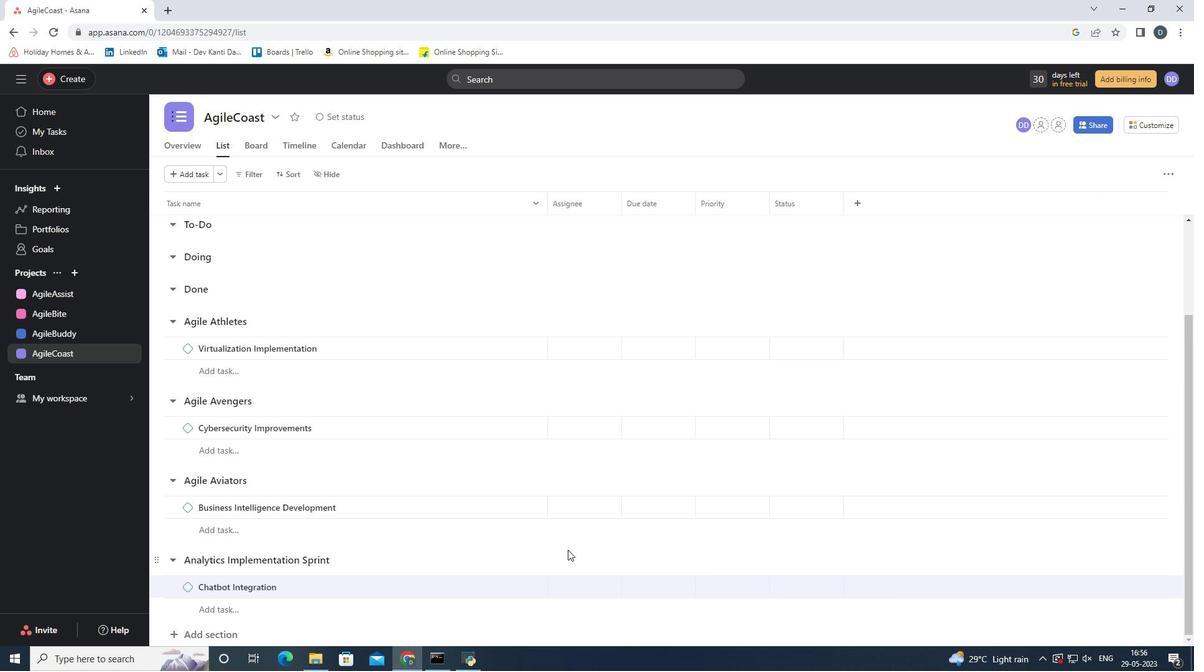 
Action: Mouse pressed left at (570, 547)
Screenshot: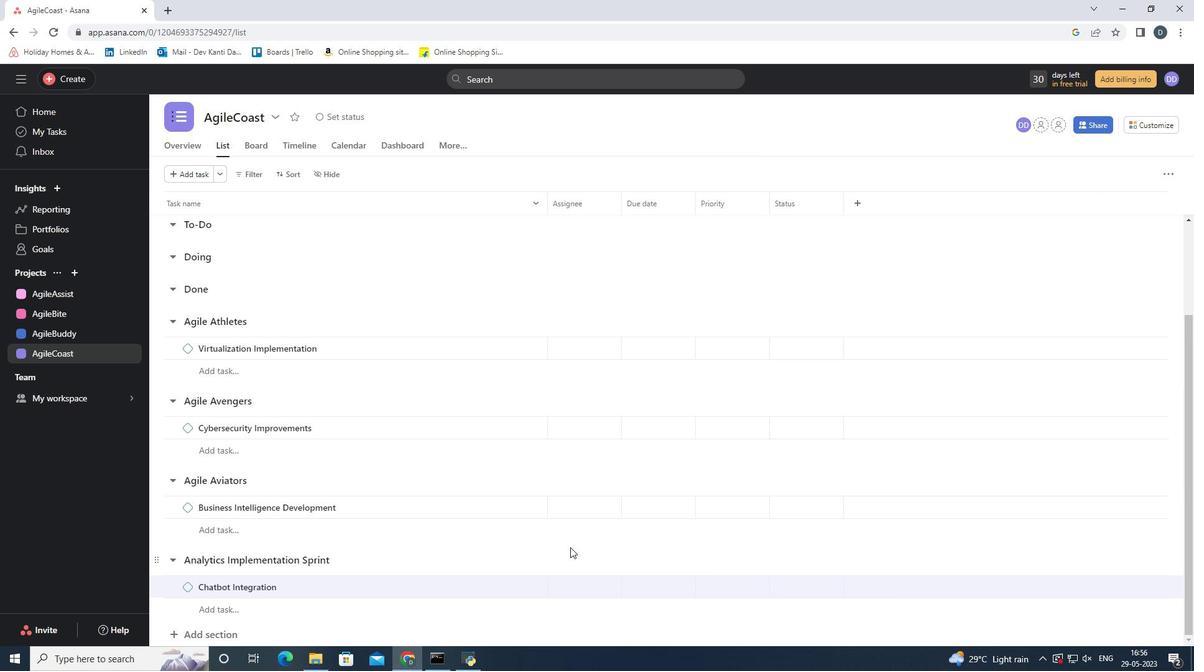 
